 Task: Change the default commit message for squash merging to "Default message".
Action: Mouse moved to (968, 140)
Screenshot: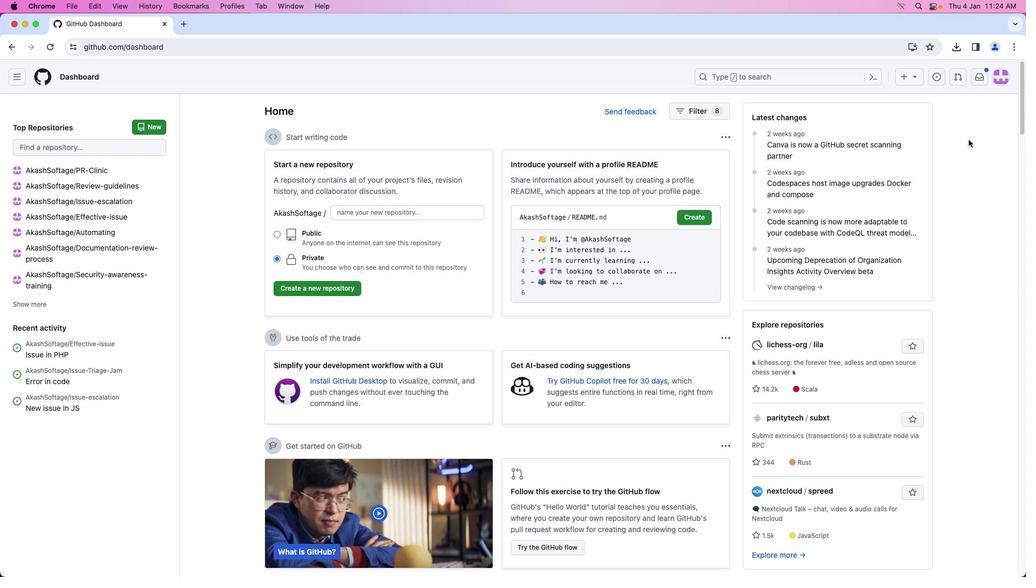
Action: Mouse pressed left at (968, 140)
Screenshot: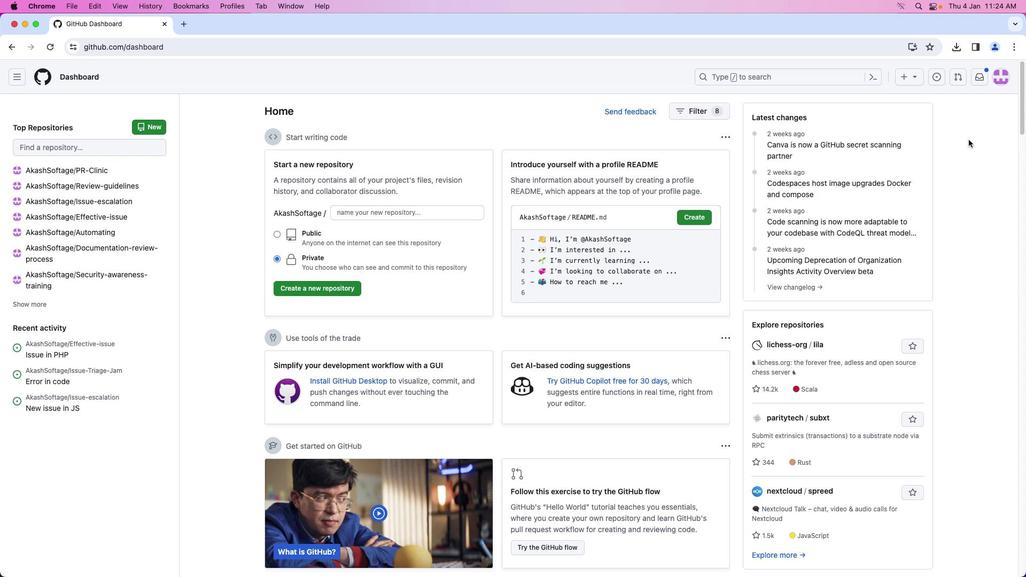 
Action: Mouse moved to (999, 78)
Screenshot: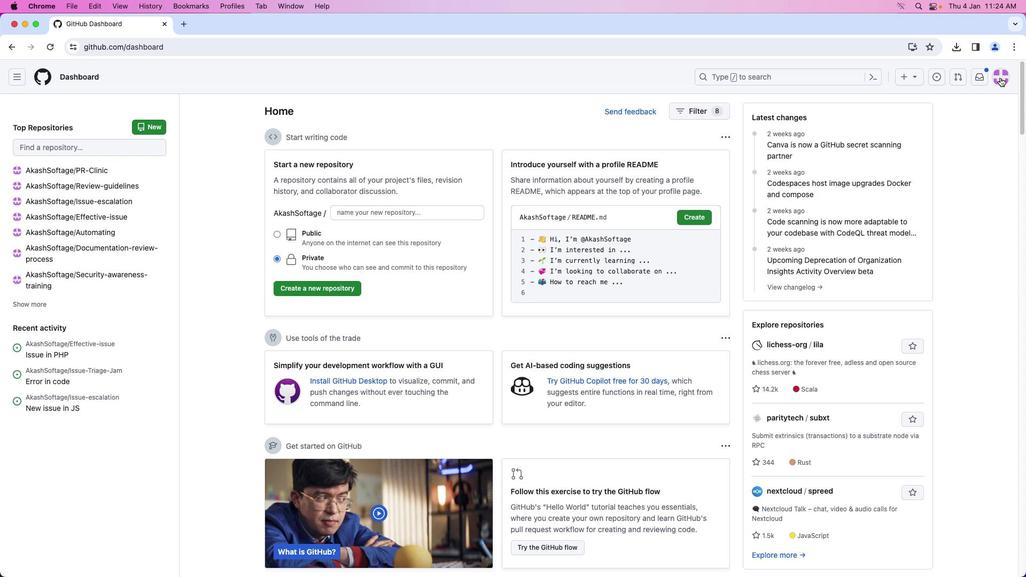 
Action: Mouse pressed left at (999, 78)
Screenshot: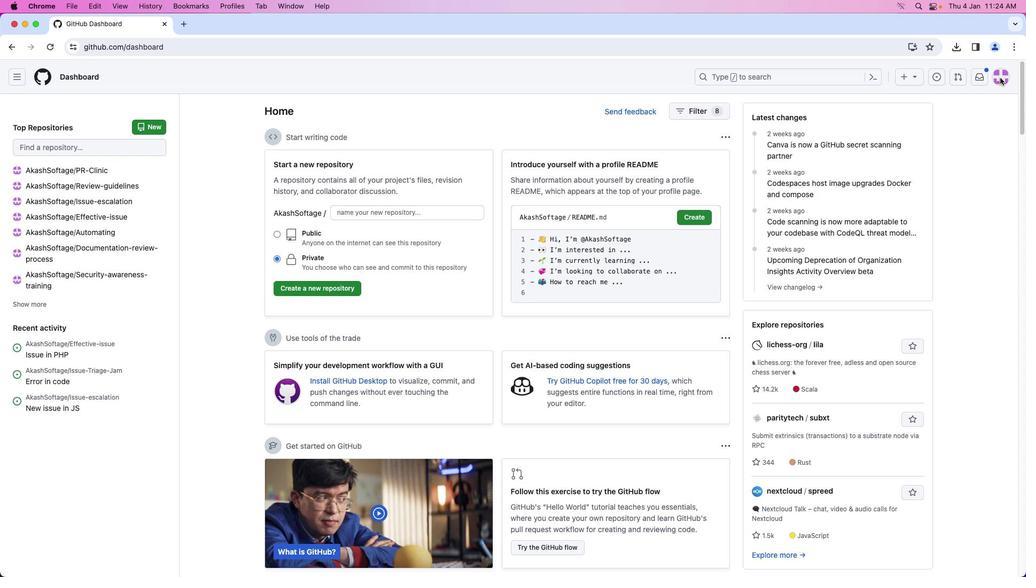 
Action: Mouse moved to (959, 169)
Screenshot: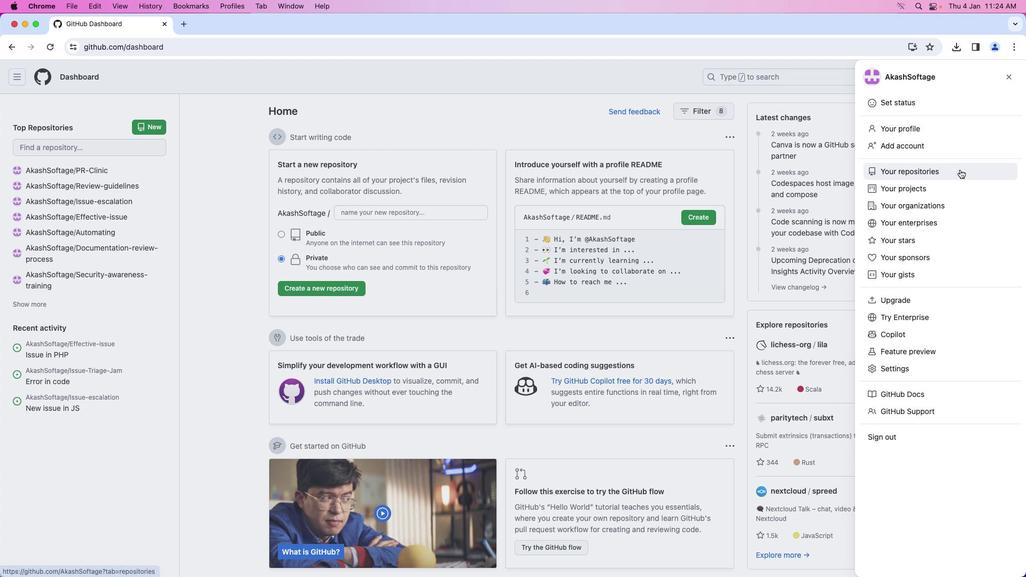 
Action: Mouse pressed left at (959, 169)
Screenshot: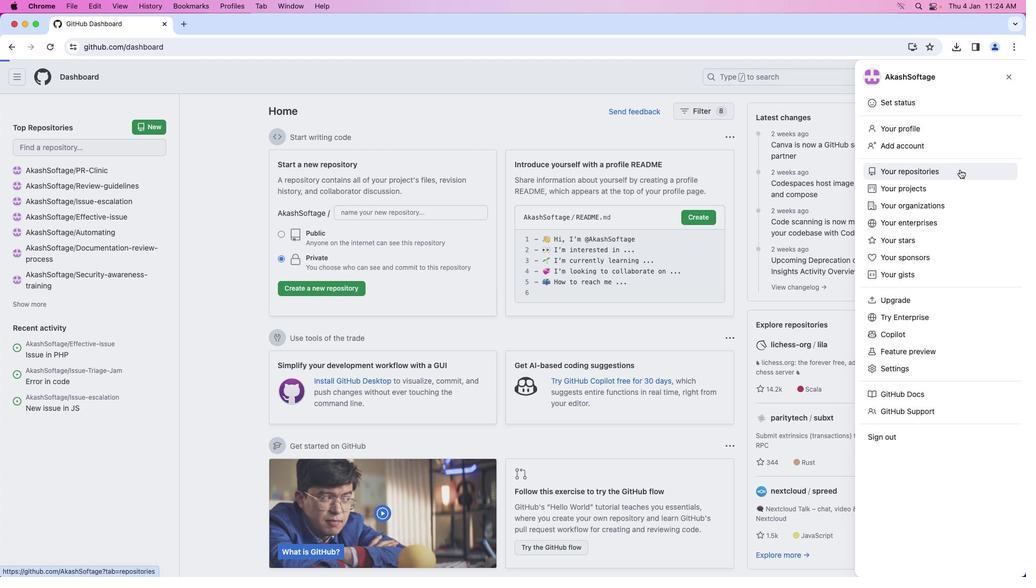 
Action: Mouse moved to (358, 177)
Screenshot: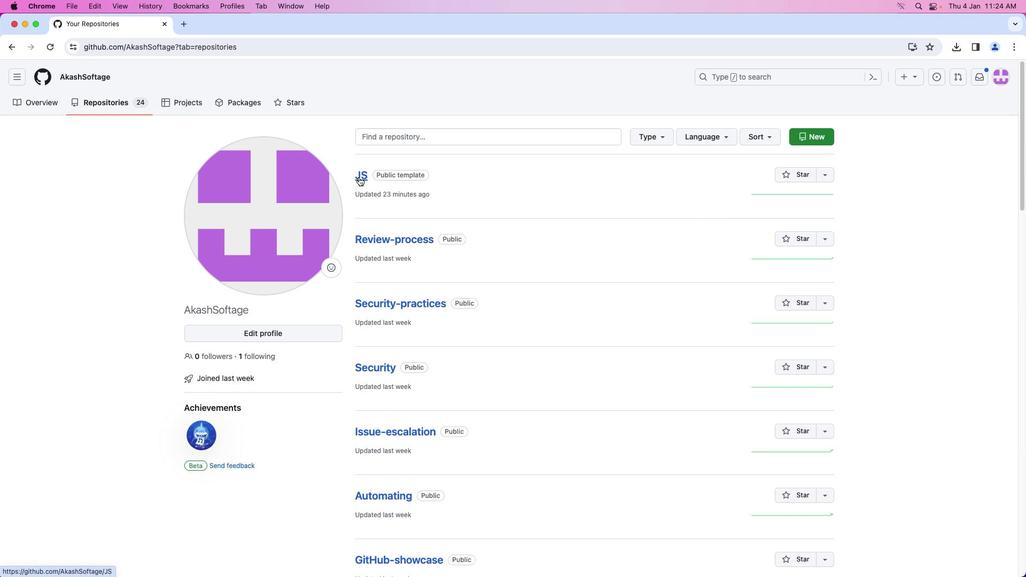 
Action: Mouse pressed left at (358, 177)
Screenshot: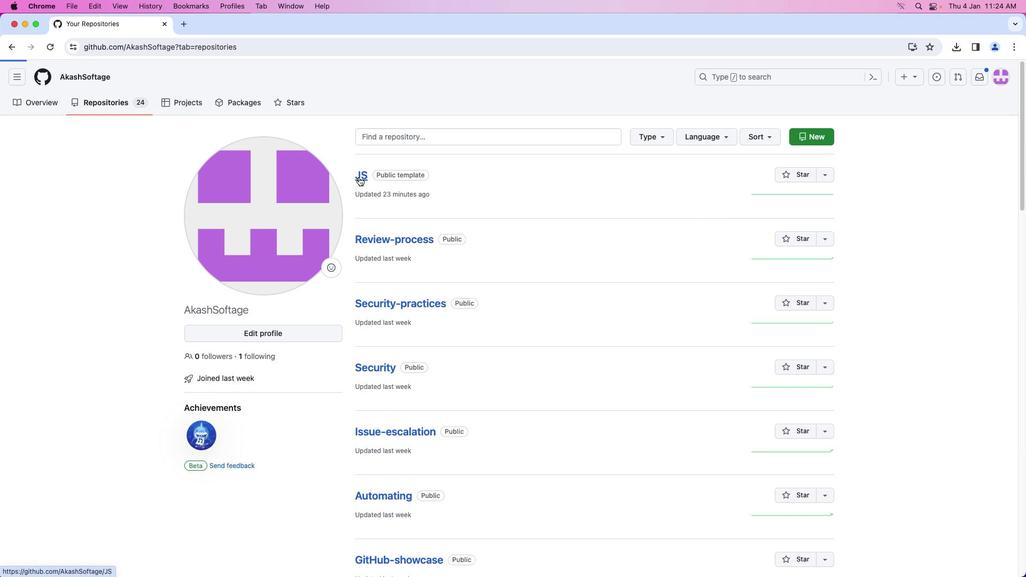 
Action: Mouse moved to (525, 103)
Screenshot: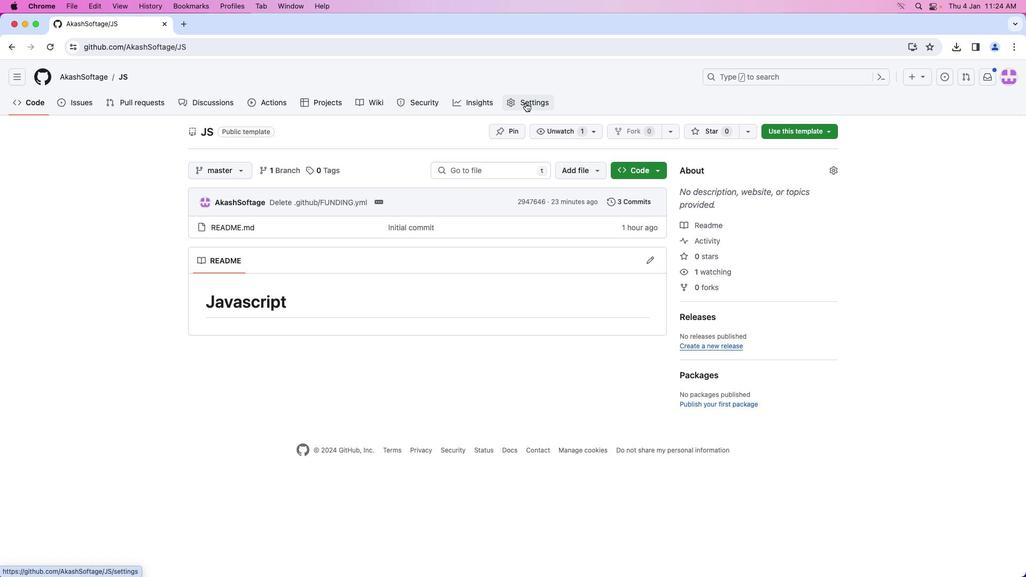 
Action: Mouse pressed left at (525, 103)
Screenshot: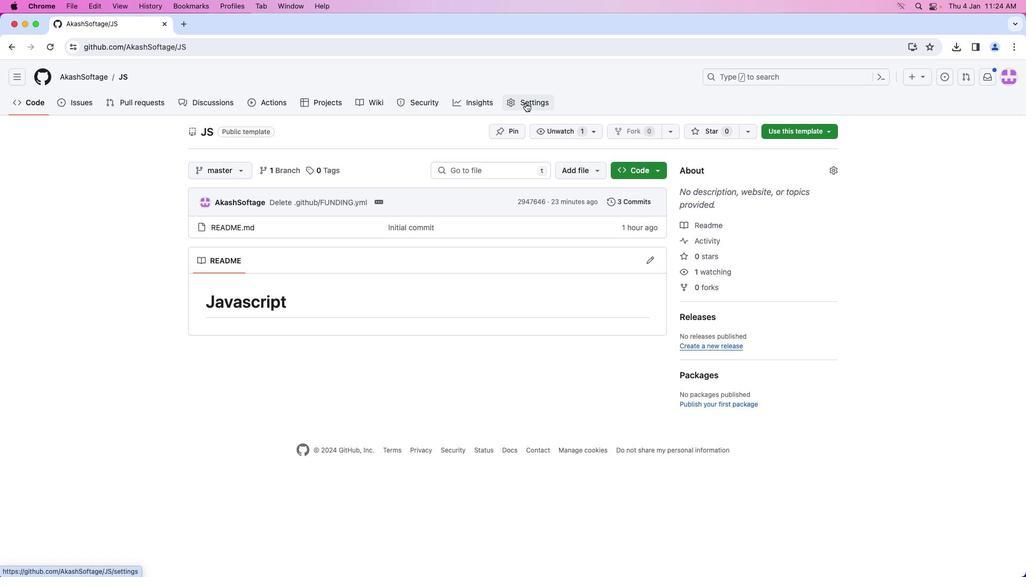 
Action: Mouse moved to (412, 319)
Screenshot: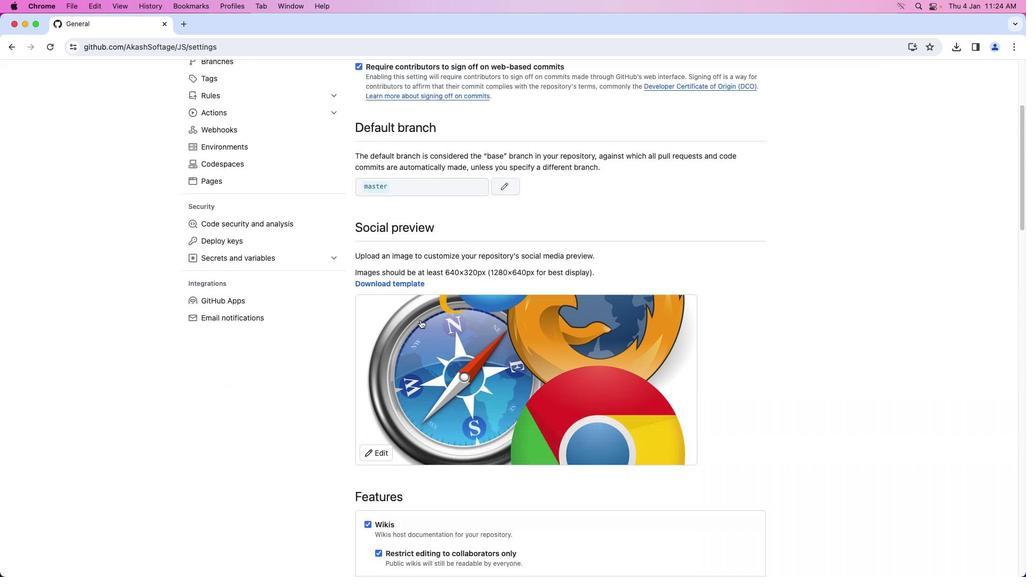
Action: Mouse scrolled (412, 319) with delta (0, 0)
Screenshot: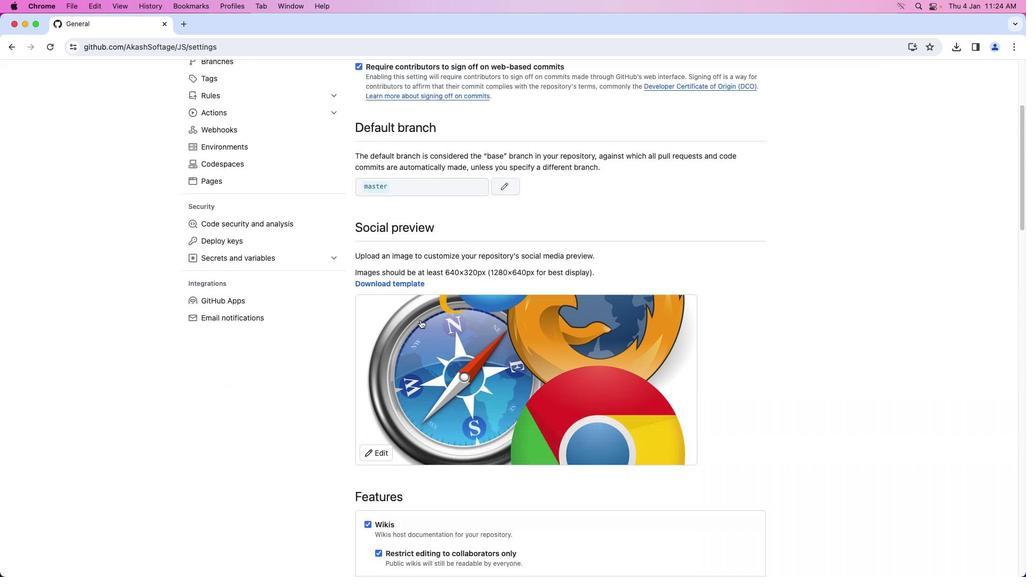 
Action: Mouse moved to (414, 320)
Screenshot: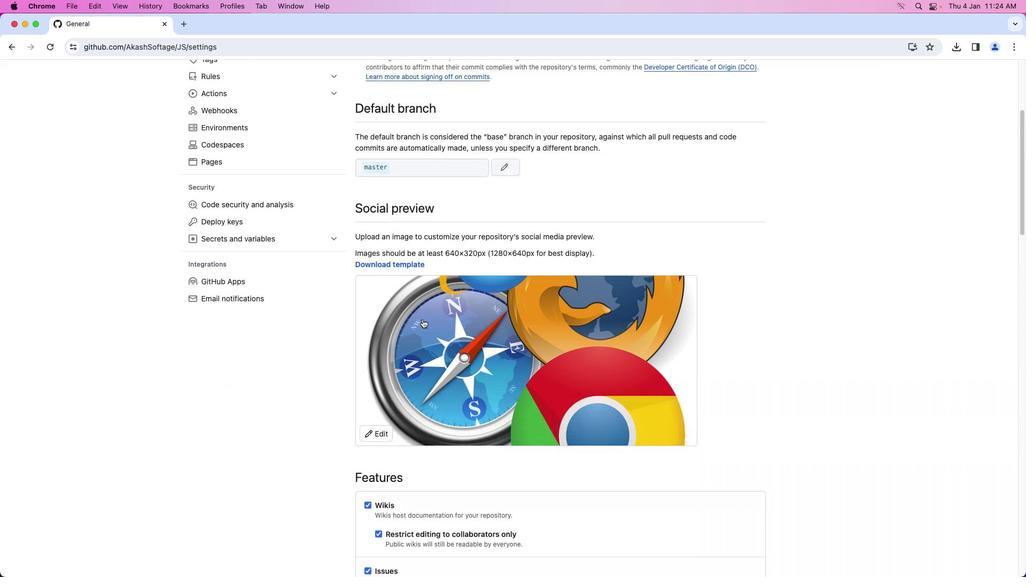 
Action: Mouse scrolled (414, 320) with delta (0, 0)
Screenshot: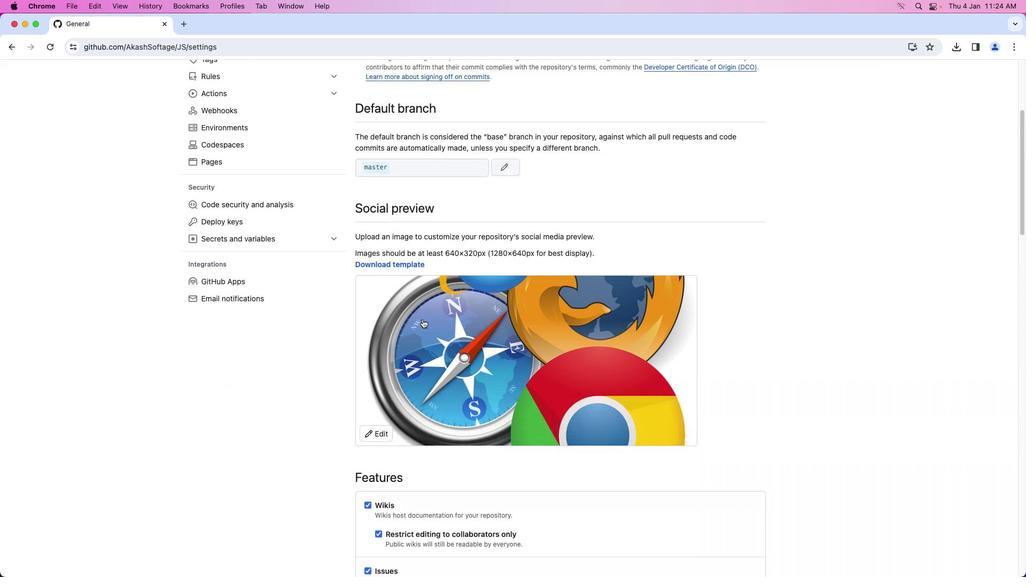 
Action: Mouse moved to (415, 321)
Screenshot: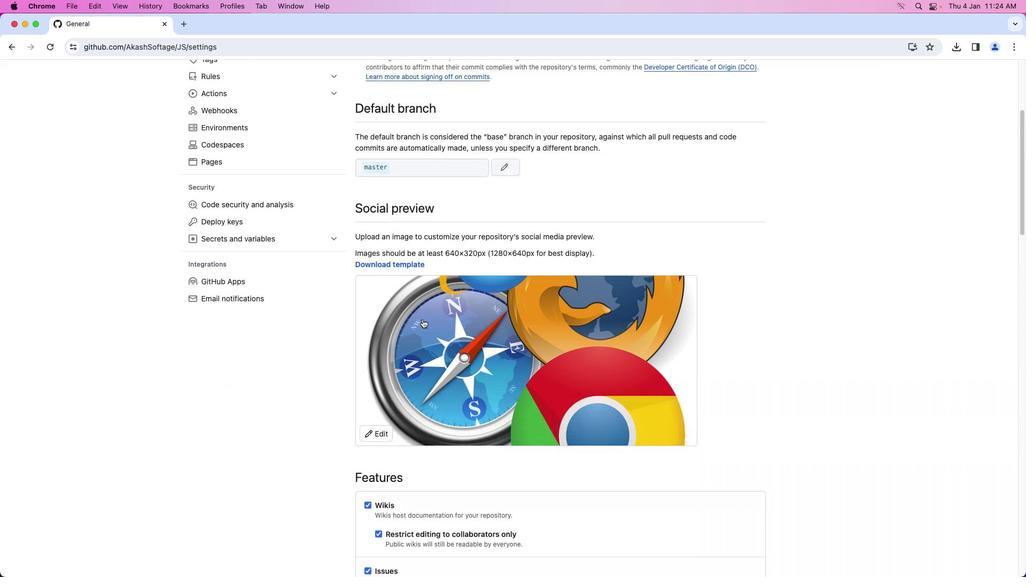 
Action: Mouse scrolled (415, 321) with delta (0, -1)
Screenshot: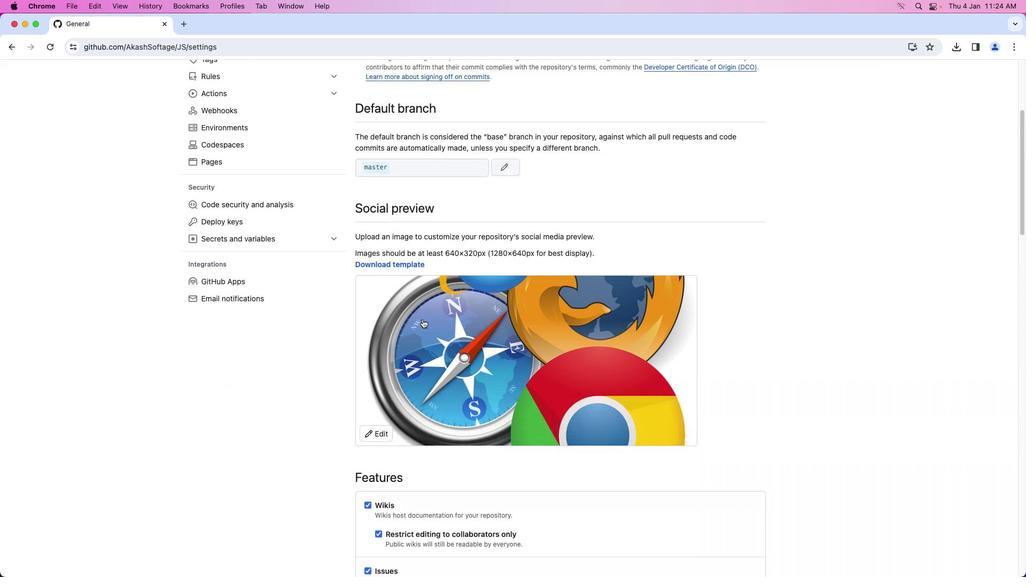 
Action: Mouse moved to (415, 321)
Screenshot: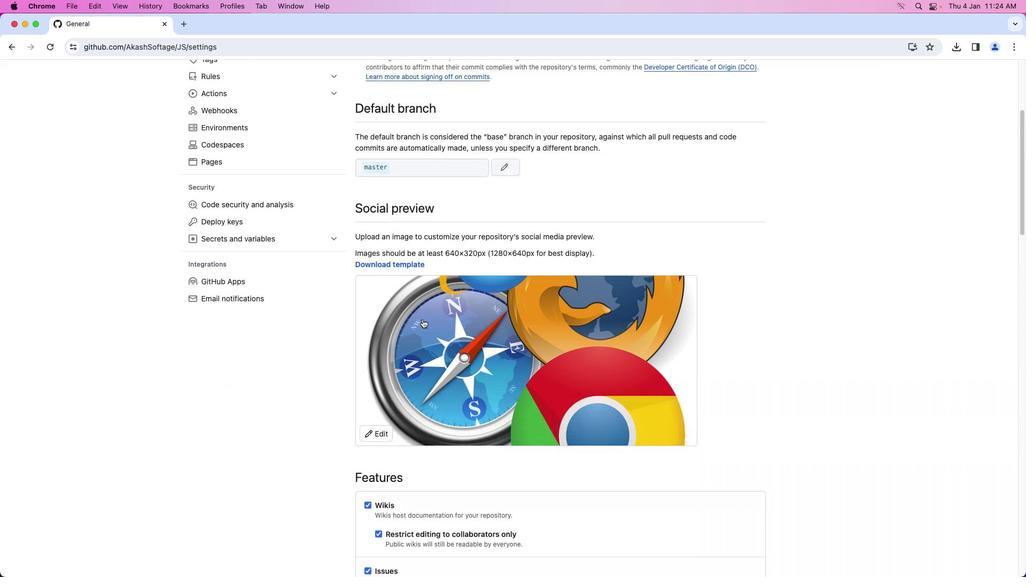 
Action: Mouse scrolled (415, 321) with delta (0, -2)
Screenshot: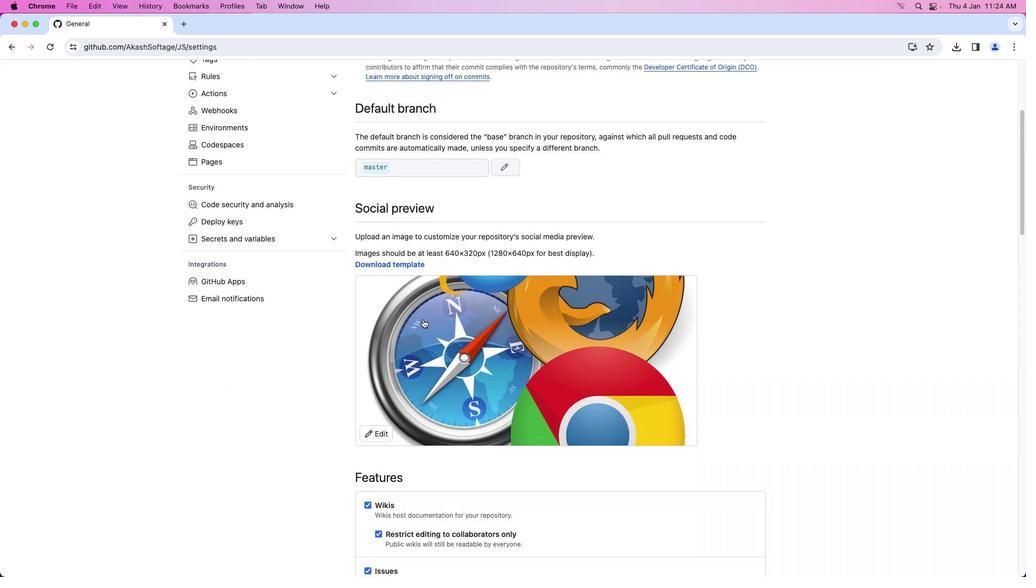 
Action: Mouse moved to (422, 314)
Screenshot: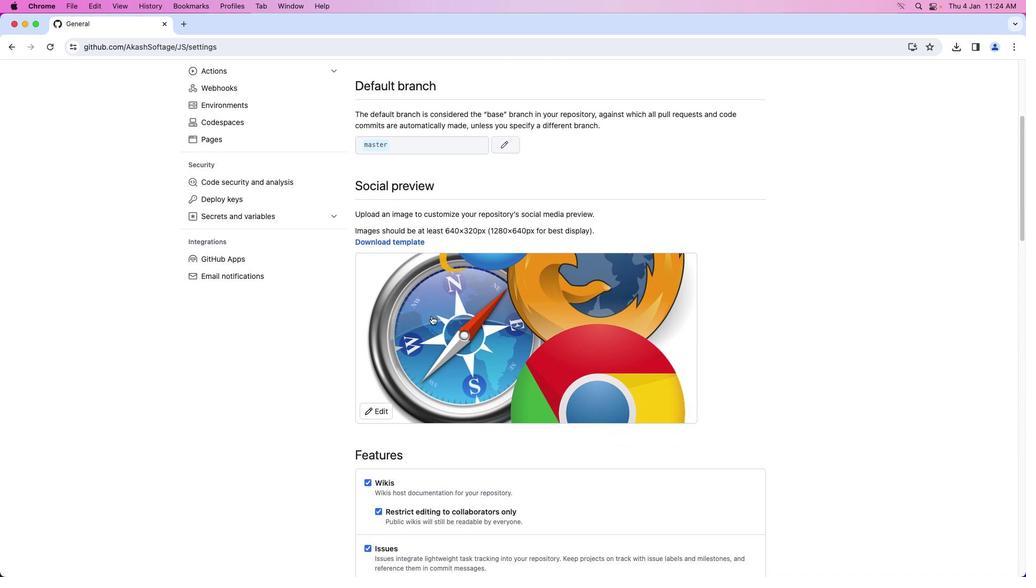 
Action: Mouse scrolled (422, 314) with delta (0, 0)
Screenshot: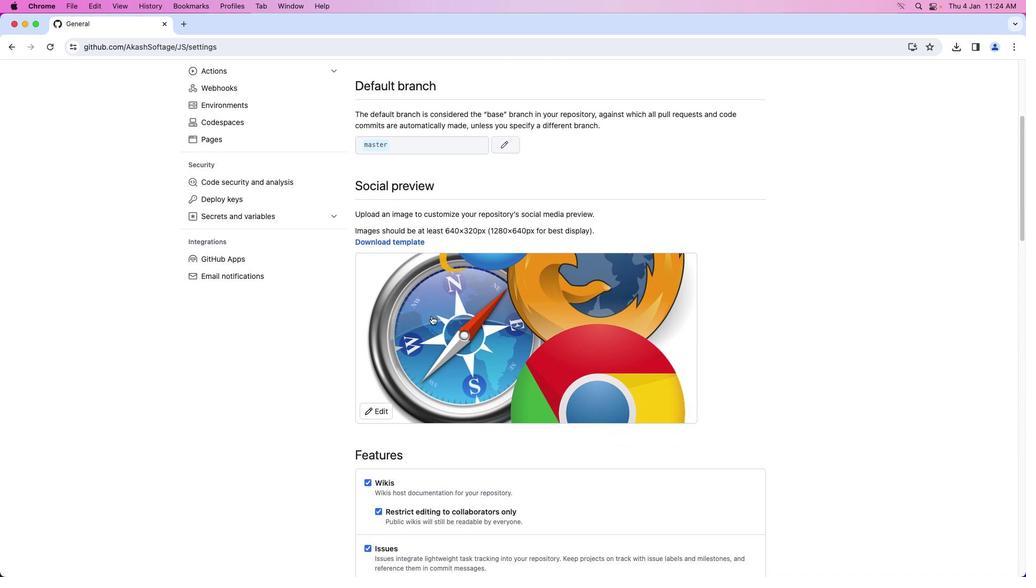 
Action: Mouse moved to (425, 314)
Screenshot: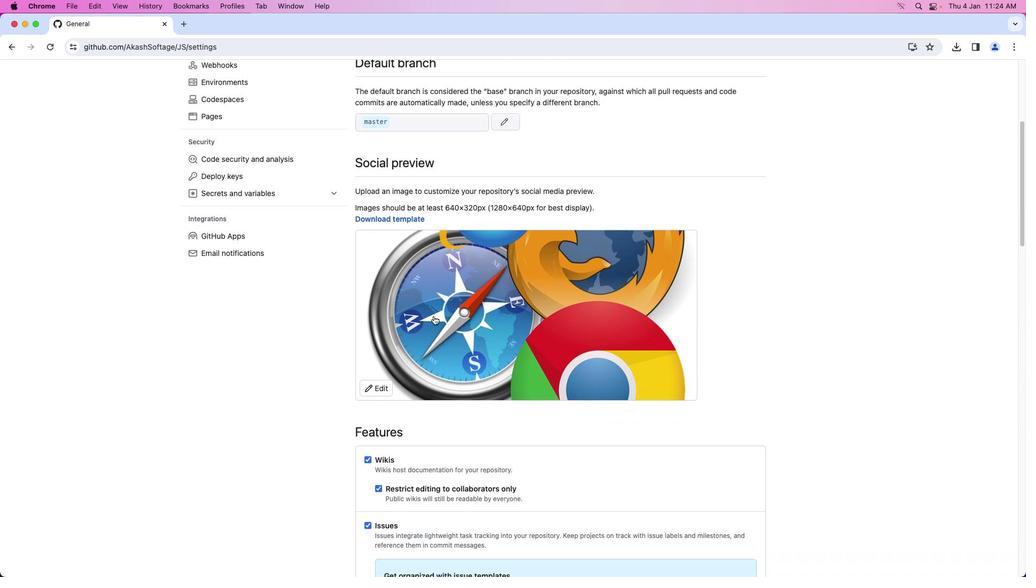
Action: Mouse scrolled (425, 314) with delta (0, 0)
Screenshot: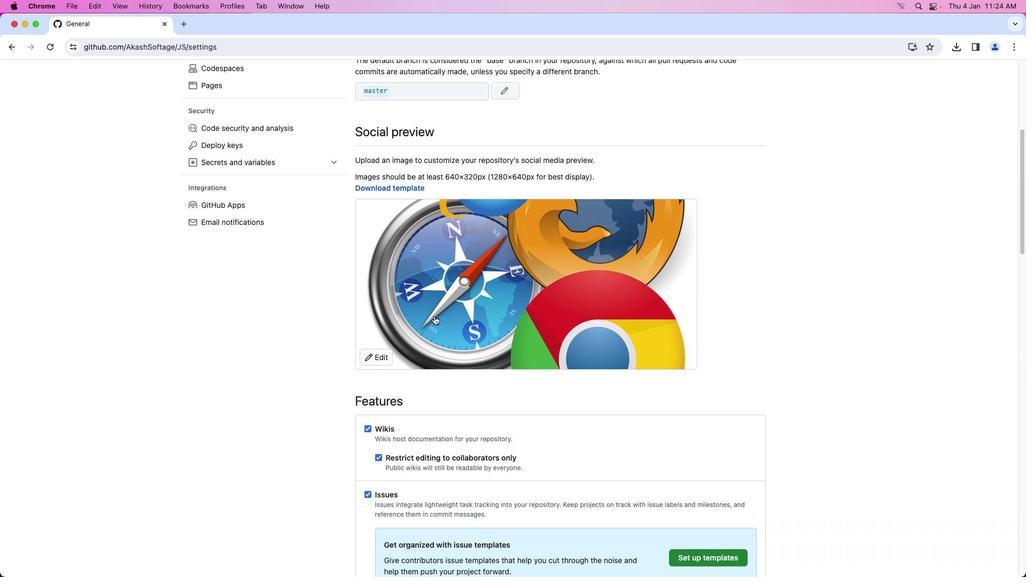 
Action: Mouse moved to (426, 315)
Screenshot: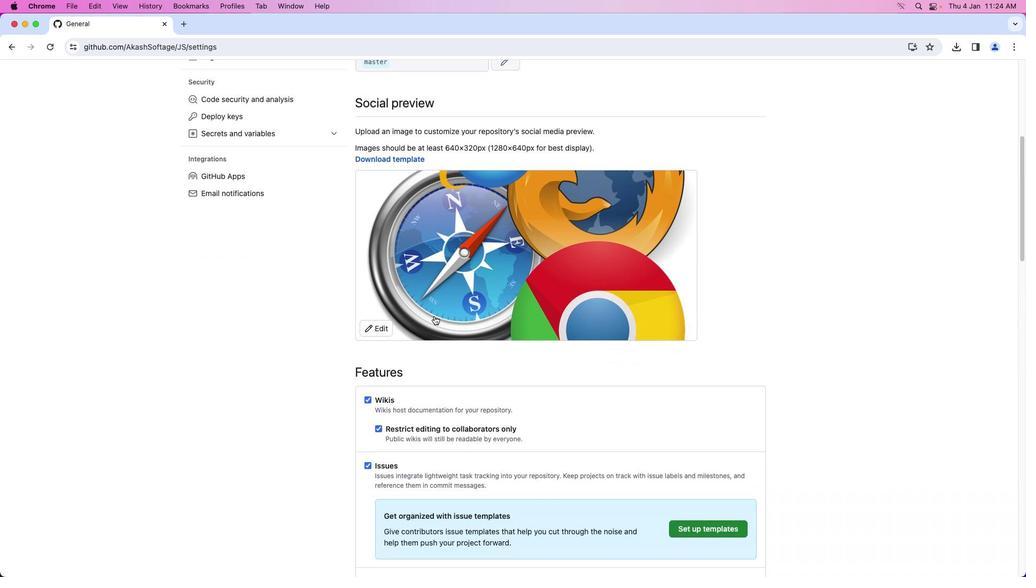 
Action: Mouse scrolled (426, 315) with delta (0, -1)
Screenshot: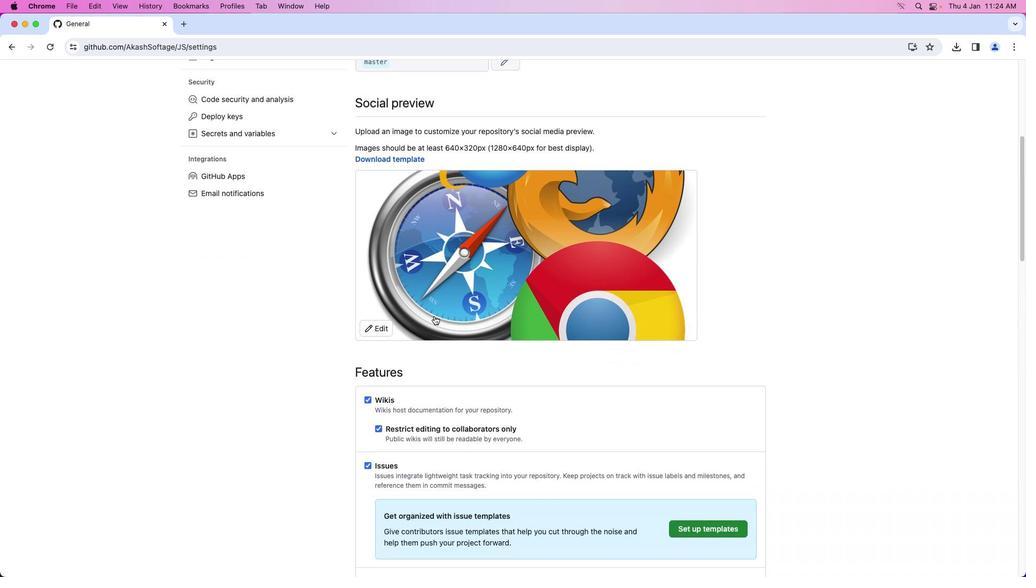 
Action: Mouse moved to (429, 315)
Screenshot: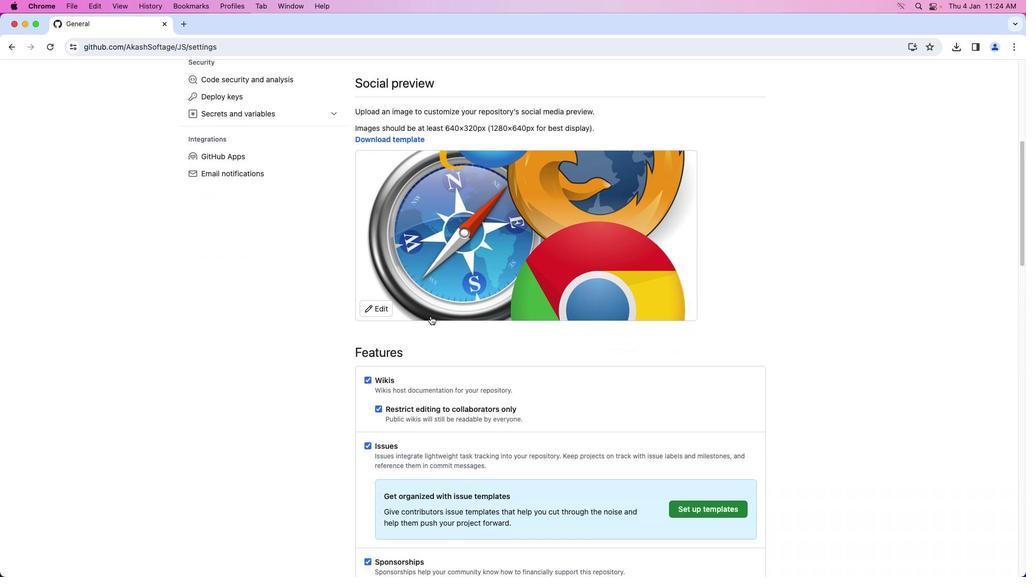 
Action: Mouse scrolled (429, 315) with delta (0, -1)
Screenshot: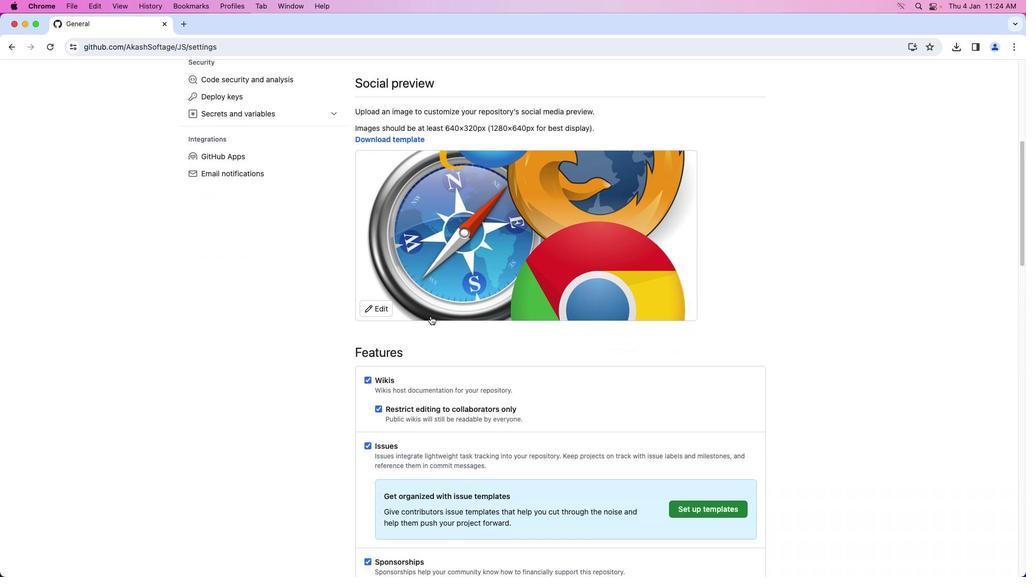
Action: Mouse moved to (430, 316)
Screenshot: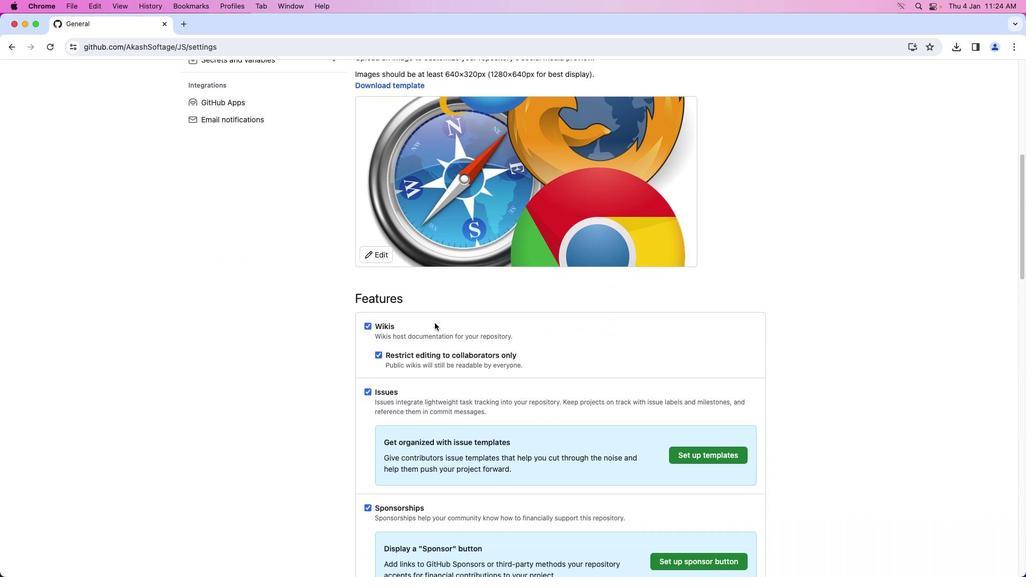 
Action: Mouse scrolled (430, 316) with delta (0, 0)
Screenshot: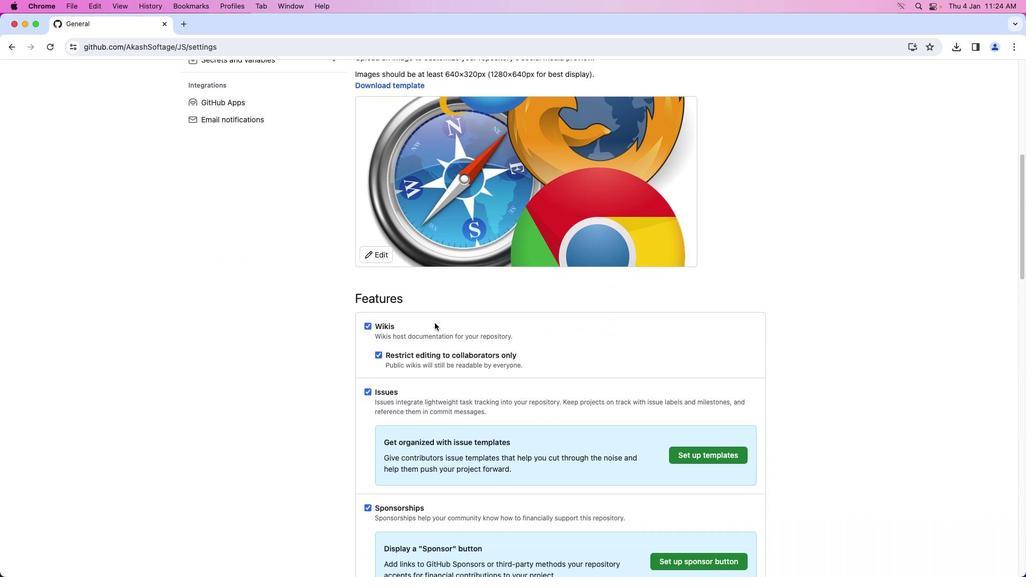 
Action: Mouse moved to (433, 321)
Screenshot: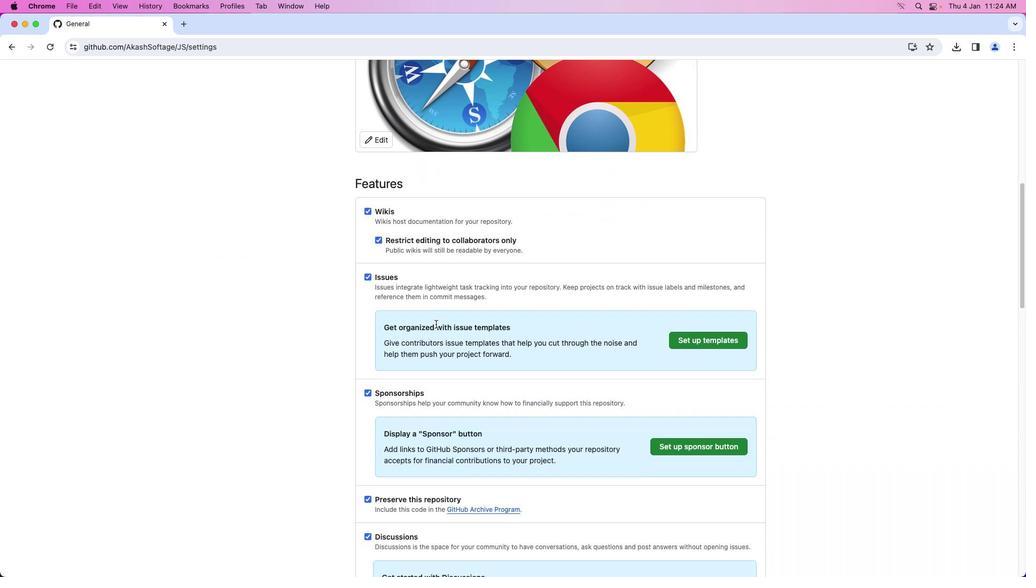 
Action: Mouse scrolled (433, 321) with delta (0, 0)
Screenshot: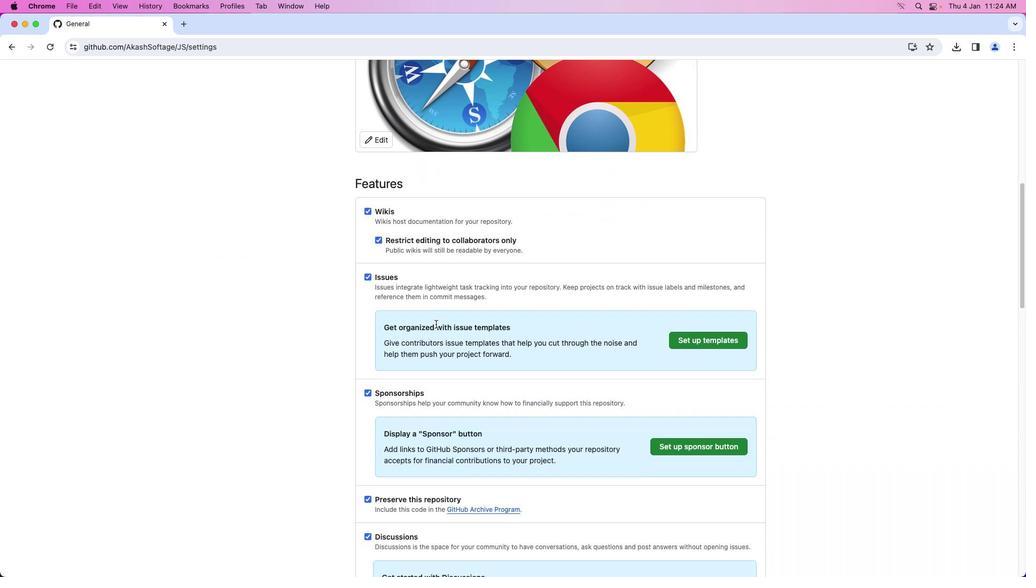 
Action: Mouse moved to (433, 321)
Screenshot: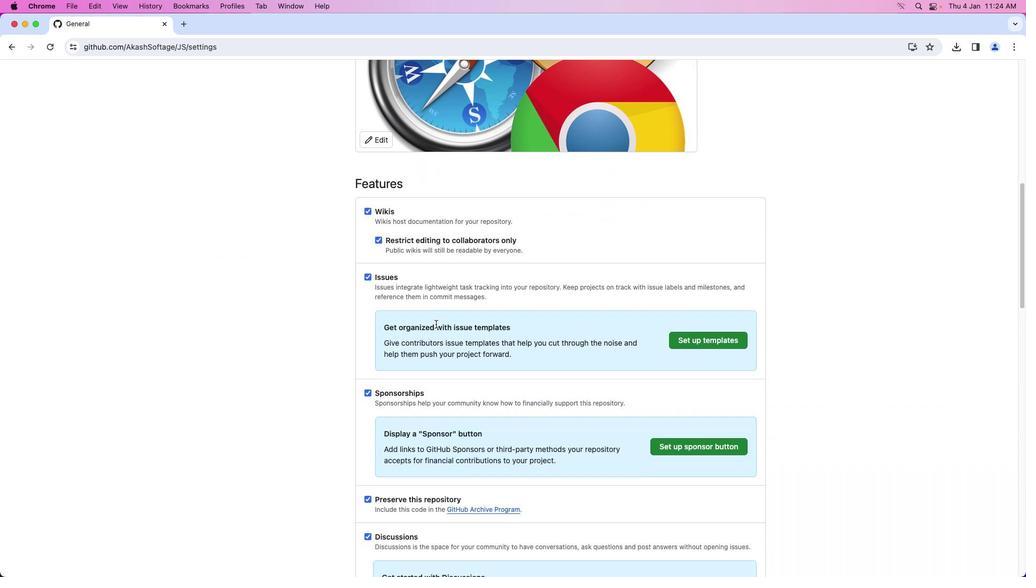
Action: Mouse scrolled (433, 321) with delta (0, -1)
Screenshot: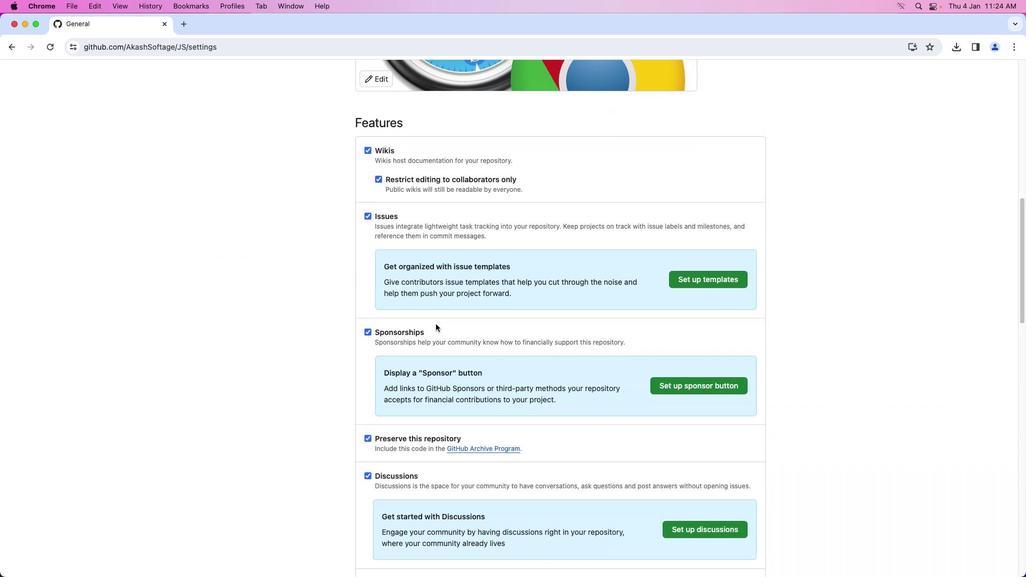 
Action: Mouse moved to (433, 322)
Screenshot: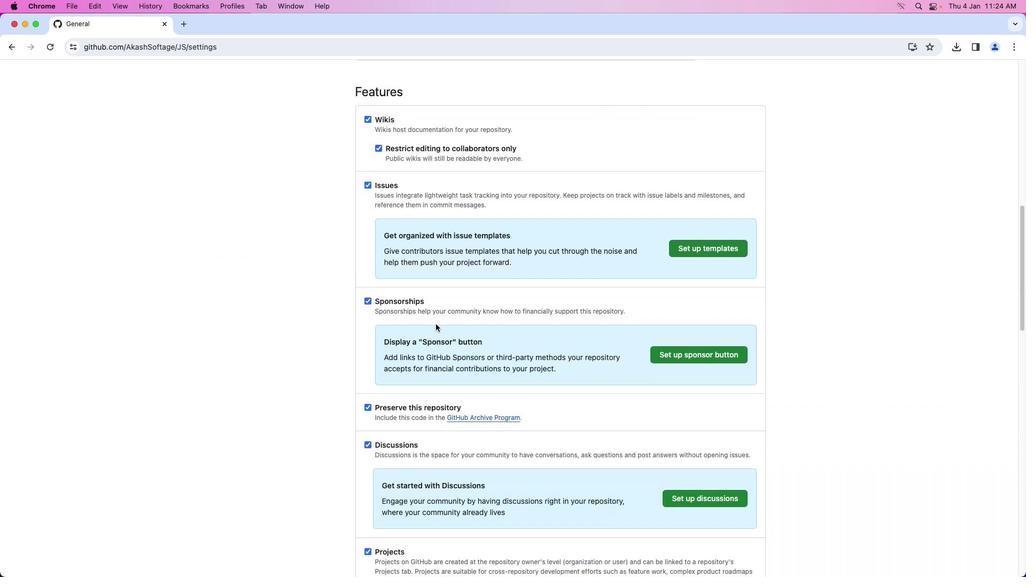 
Action: Mouse scrolled (433, 322) with delta (0, -2)
Screenshot: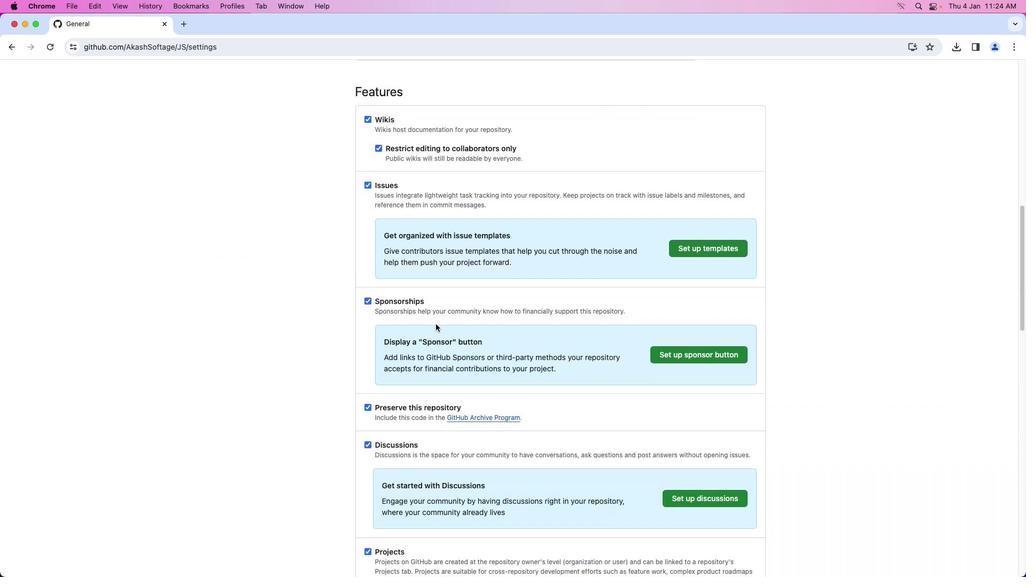 
Action: Mouse moved to (434, 322)
Screenshot: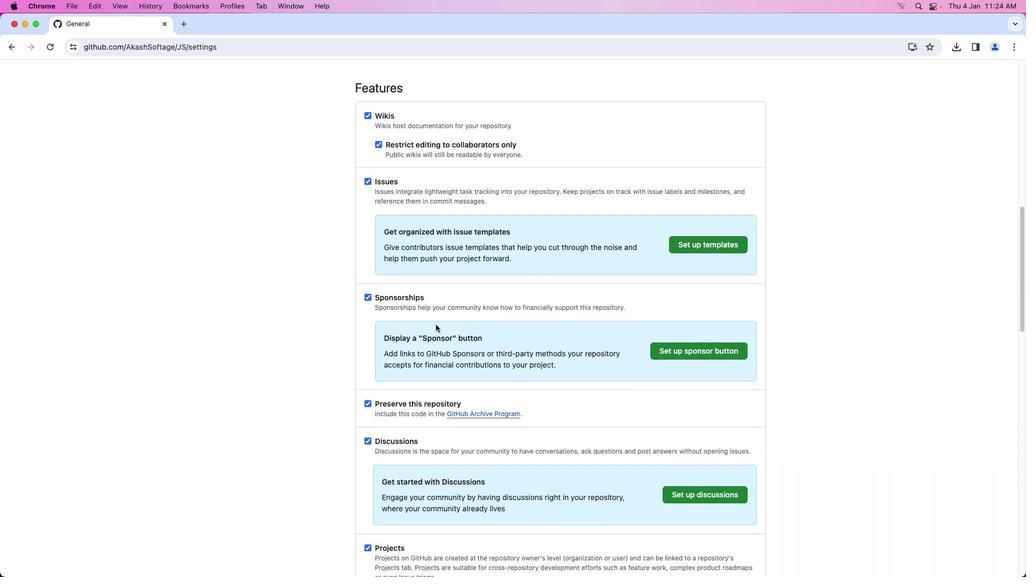 
Action: Mouse scrolled (434, 322) with delta (0, -2)
Screenshot: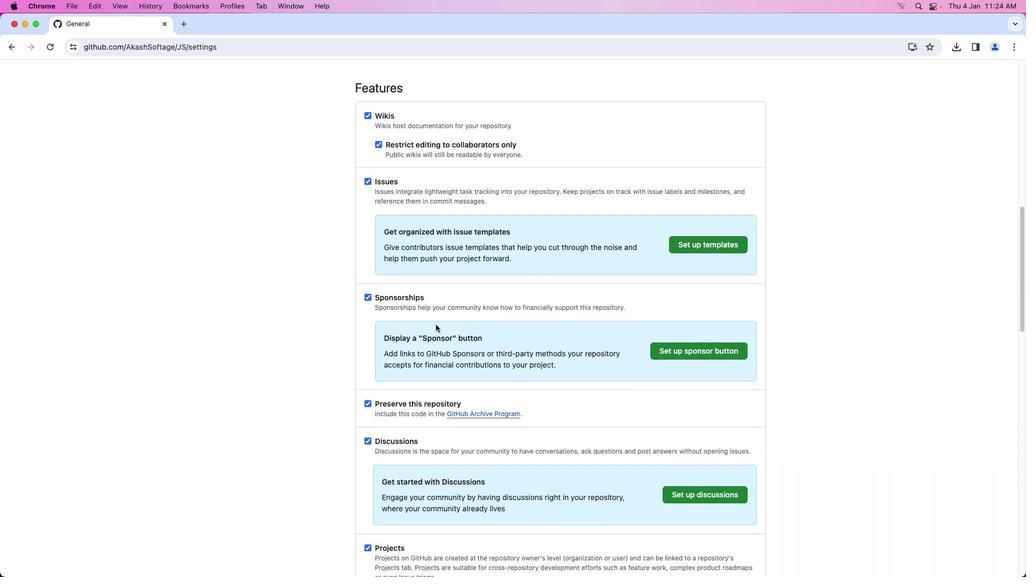 
Action: Mouse moved to (436, 325)
Screenshot: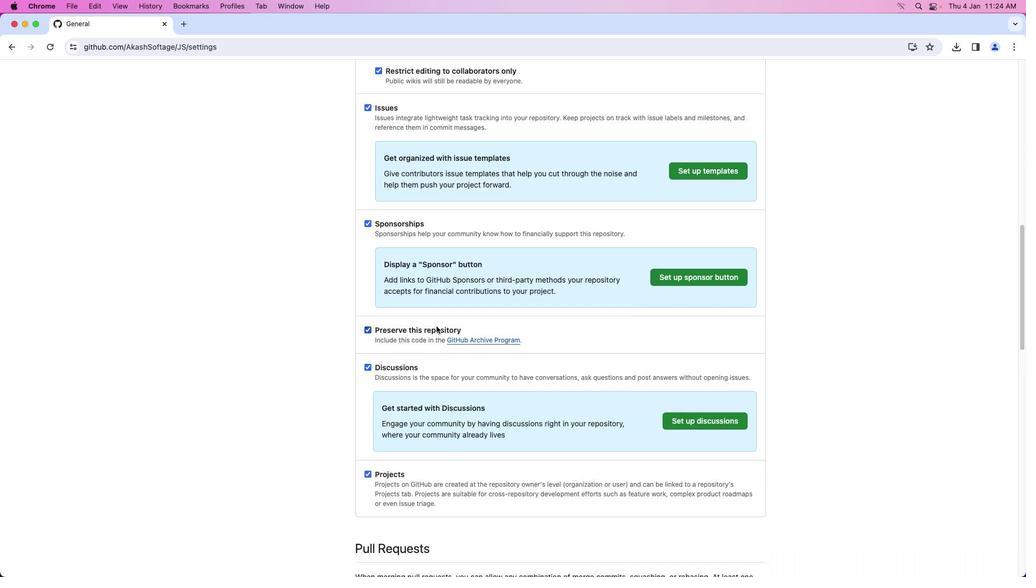 
Action: Mouse scrolled (436, 325) with delta (0, 0)
Screenshot: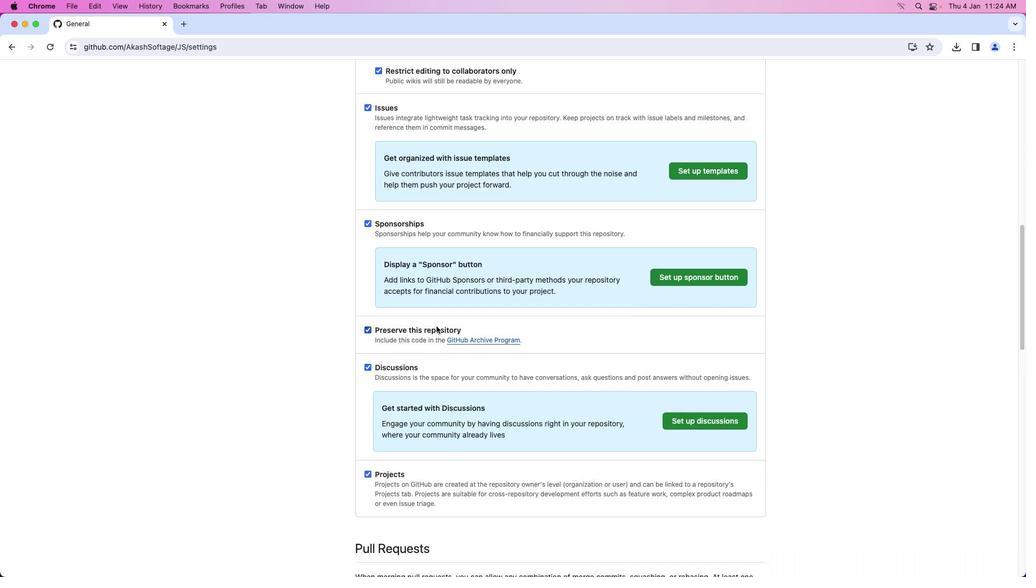 
Action: Mouse moved to (436, 325)
Screenshot: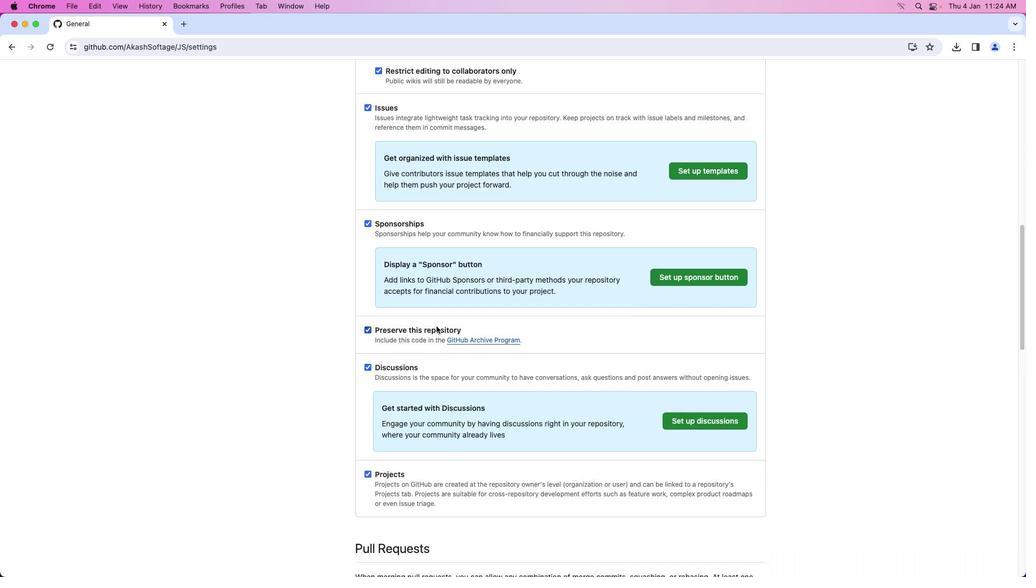 
Action: Mouse scrolled (436, 325) with delta (0, 0)
Screenshot: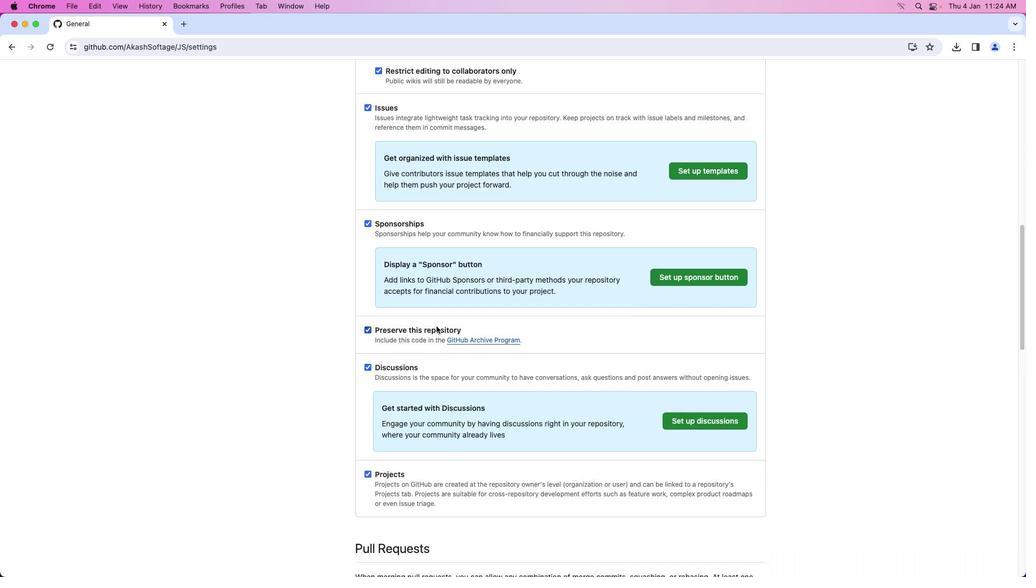 
Action: Mouse scrolled (436, 325) with delta (0, -1)
Screenshot: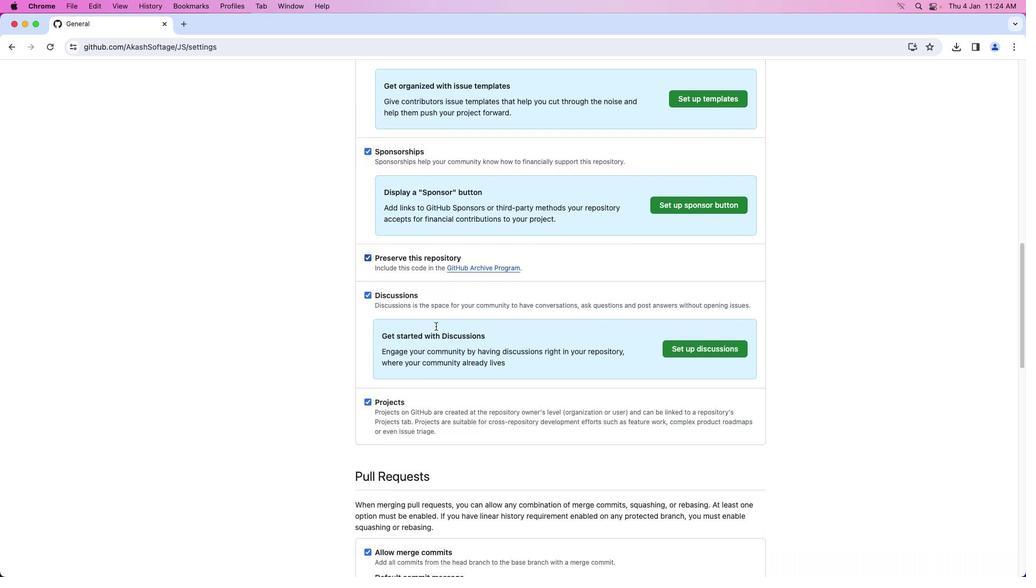 
Action: Mouse moved to (436, 325)
Screenshot: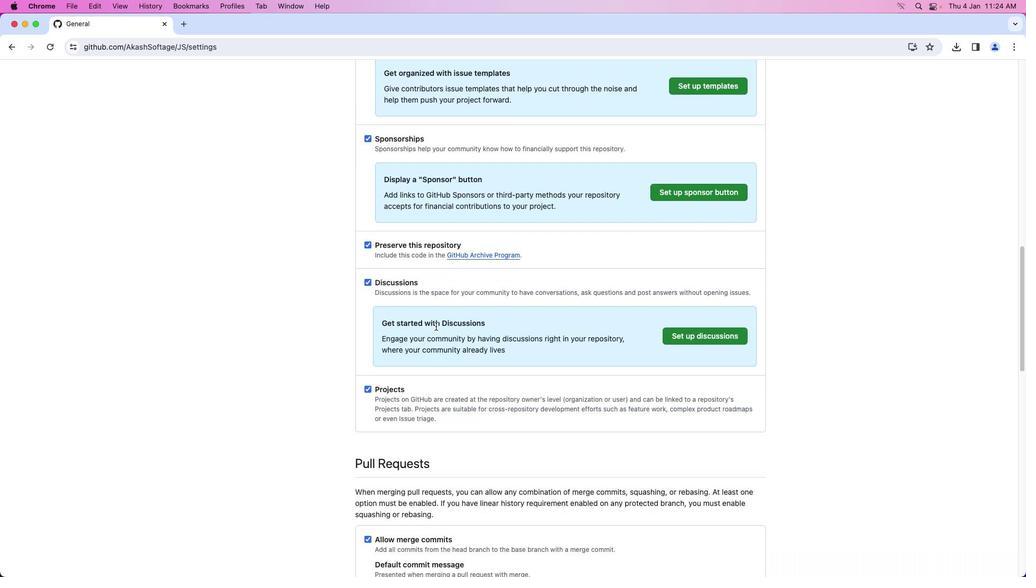 
Action: Mouse scrolled (436, 325) with delta (0, -1)
Screenshot: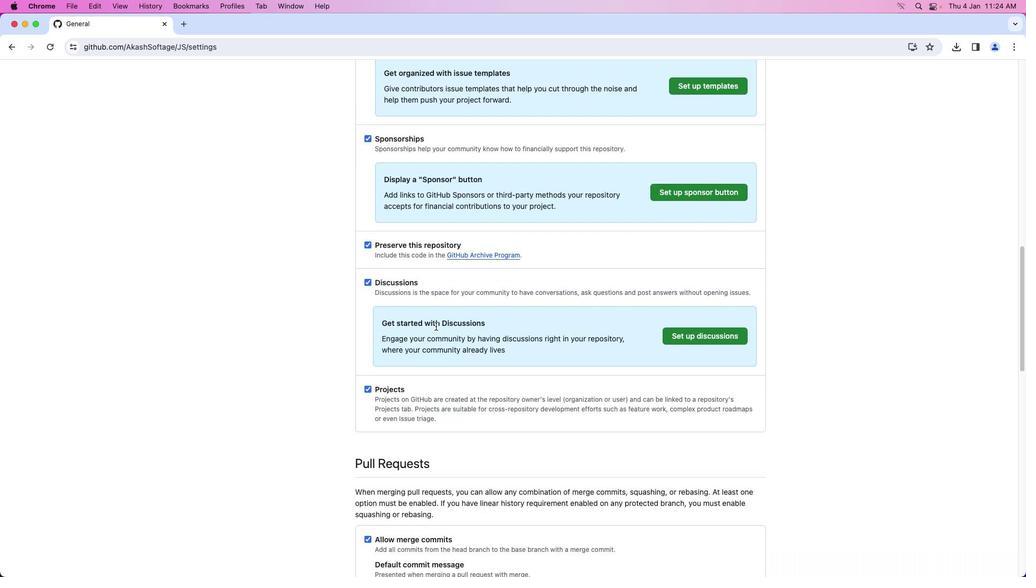 
Action: Mouse moved to (436, 325)
Screenshot: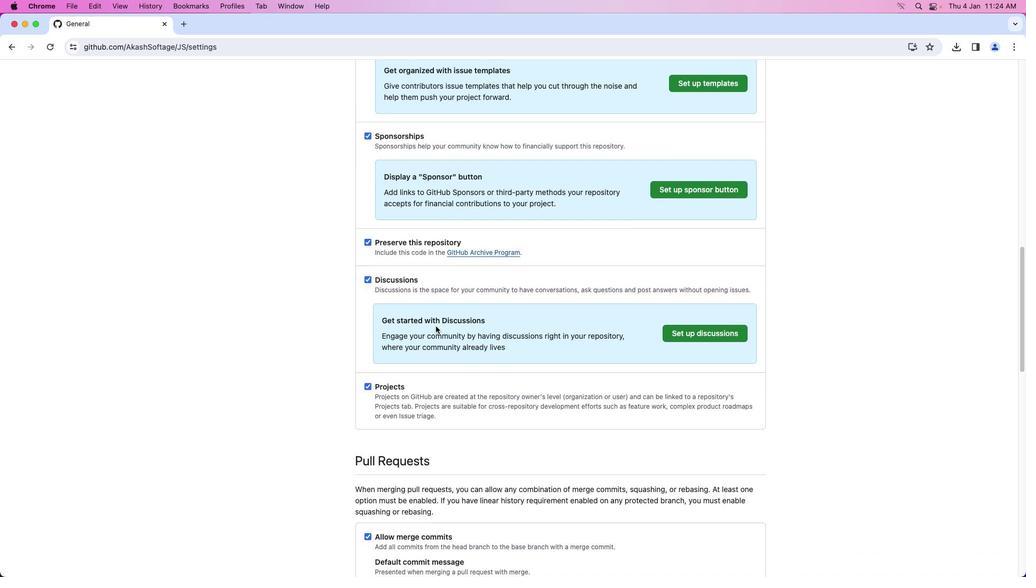 
Action: Mouse scrolled (436, 325) with delta (0, 0)
Screenshot: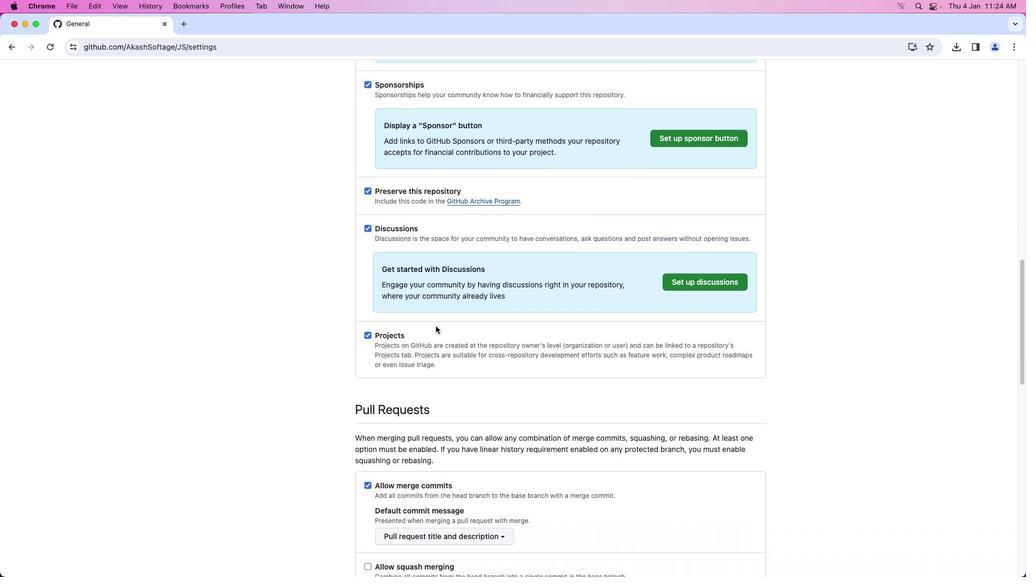 
Action: Mouse scrolled (436, 325) with delta (0, 0)
Screenshot: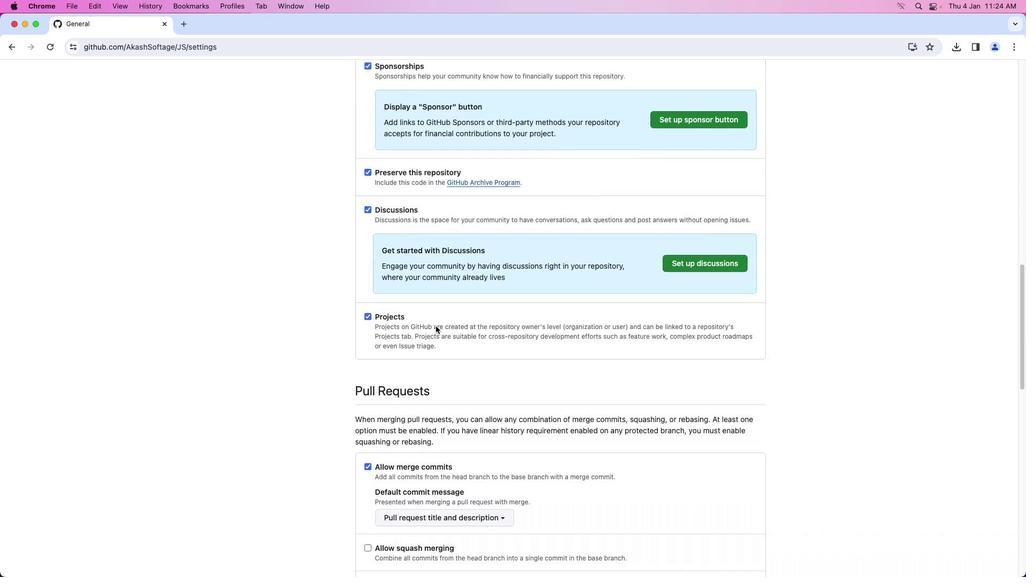
Action: Mouse moved to (436, 325)
Screenshot: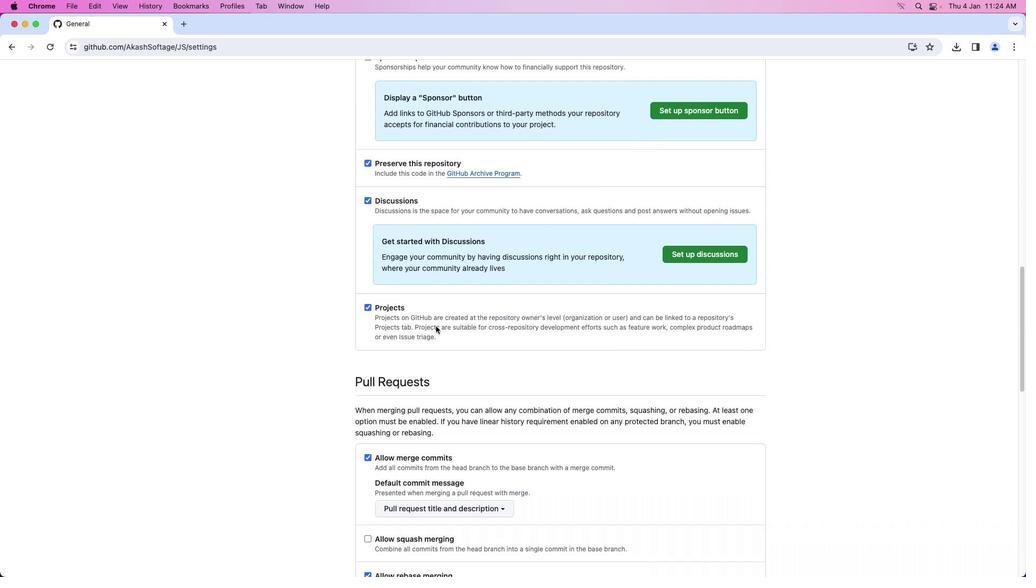 
Action: Mouse scrolled (436, 325) with delta (0, -1)
Screenshot: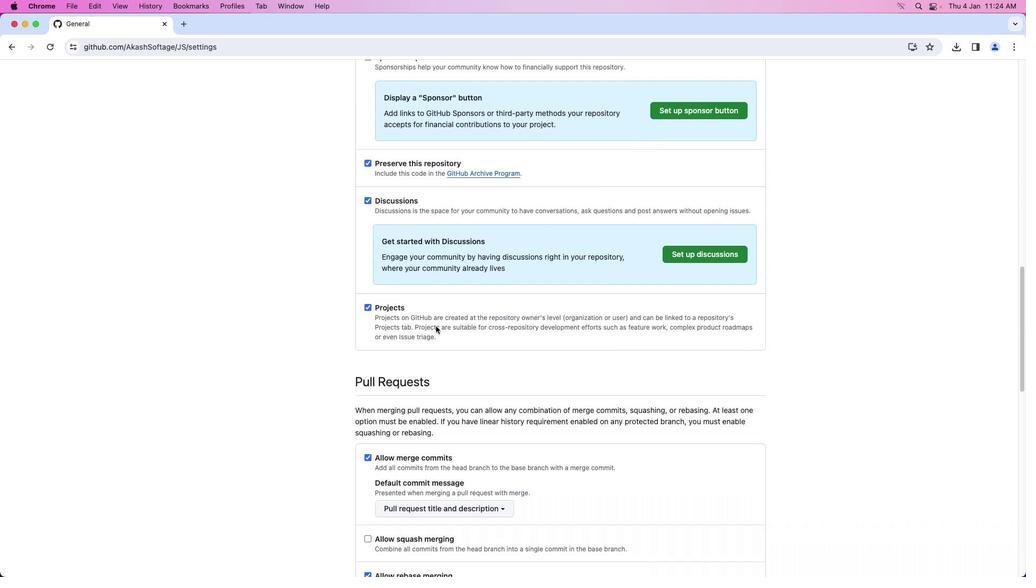 
Action: Mouse moved to (396, 376)
Screenshot: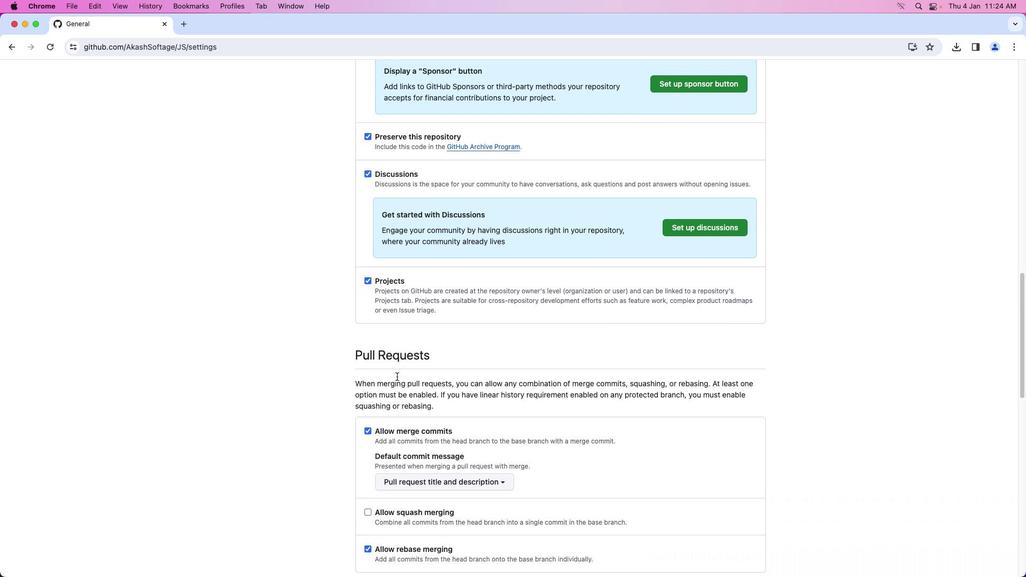 
Action: Mouse scrolled (396, 376) with delta (0, 0)
Screenshot: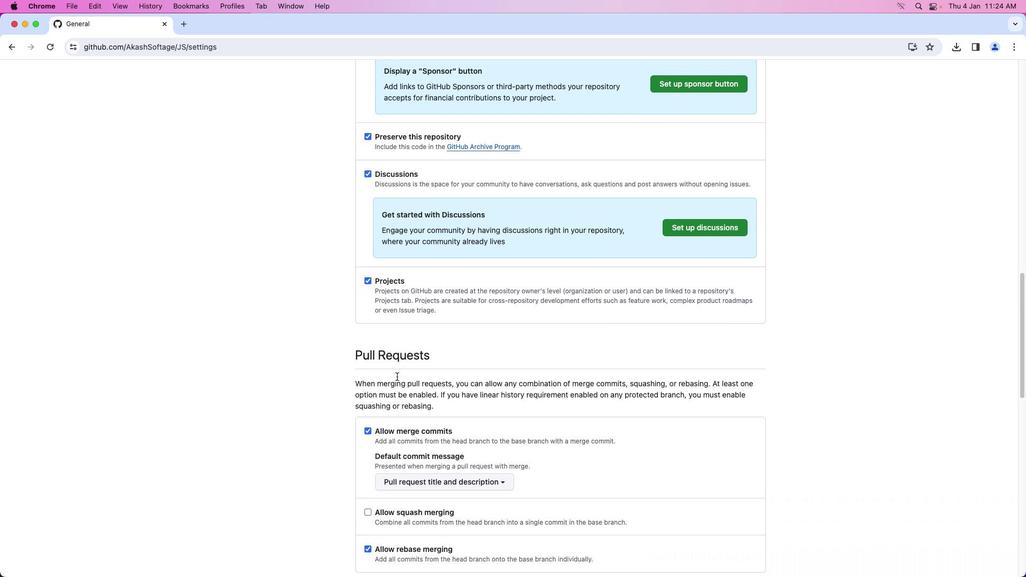 
Action: Mouse moved to (396, 376)
Screenshot: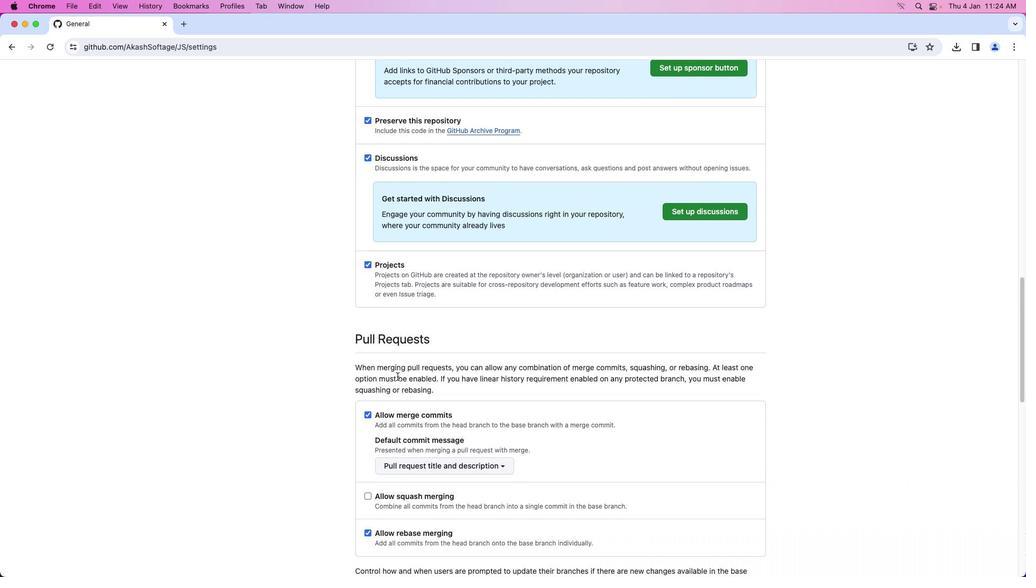 
Action: Mouse scrolled (396, 376) with delta (0, 0)
Screenshot: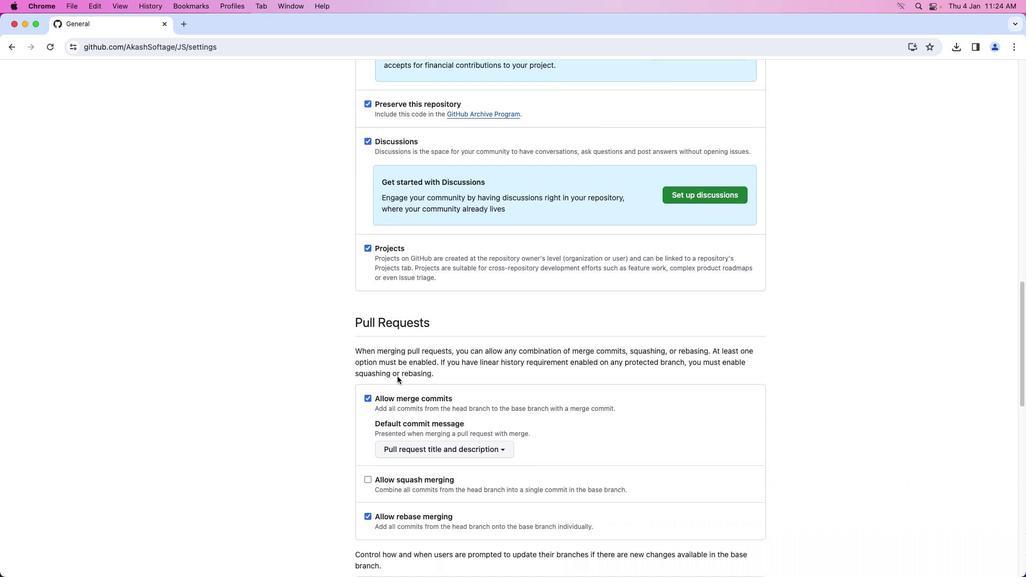 
Action: Mouse moved to (395, 376)
Screenshot: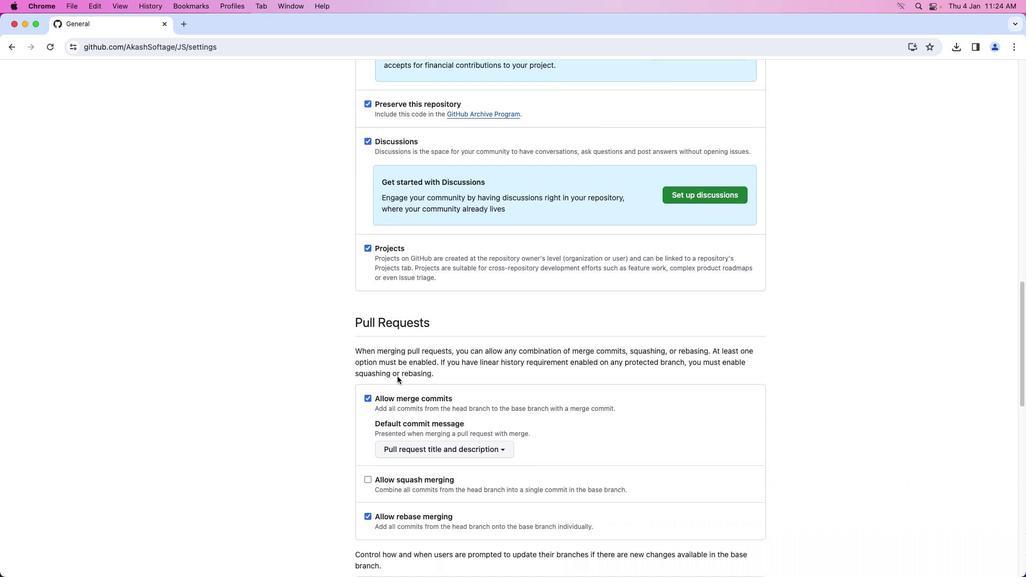 
Action: Mouse scrolled (395, 376) with delta (0, -1)
Screenshot: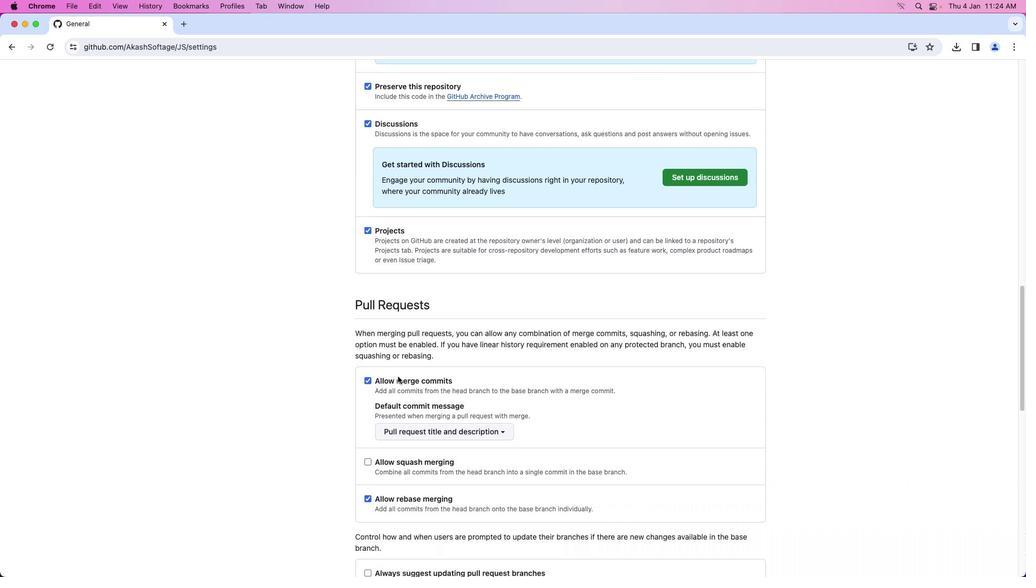 
Action: Mouse moved to (397, 376)
Screenshot: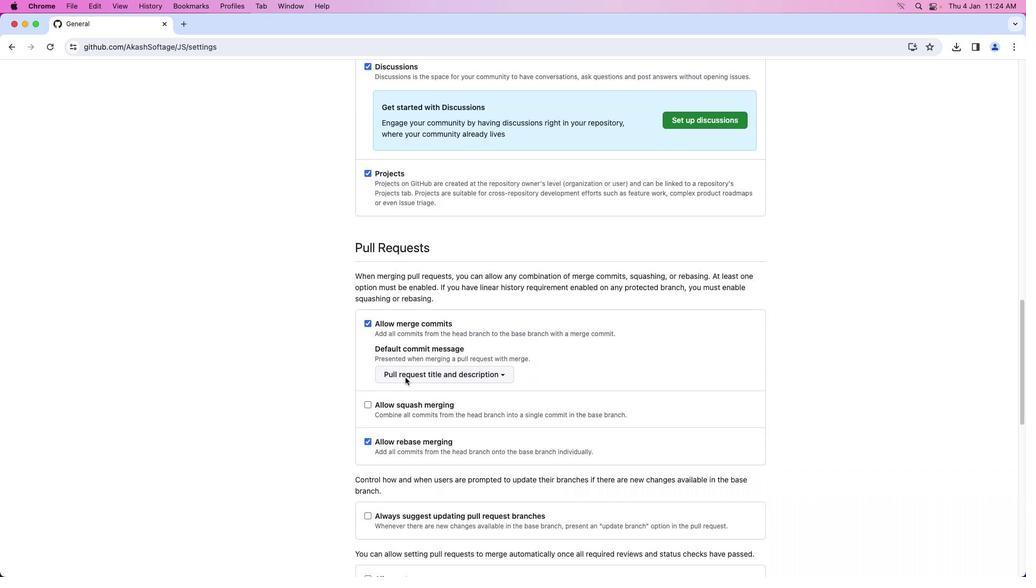
Action: Mouse scrolled (397, 376) with delta (0, -1)
Screenshot: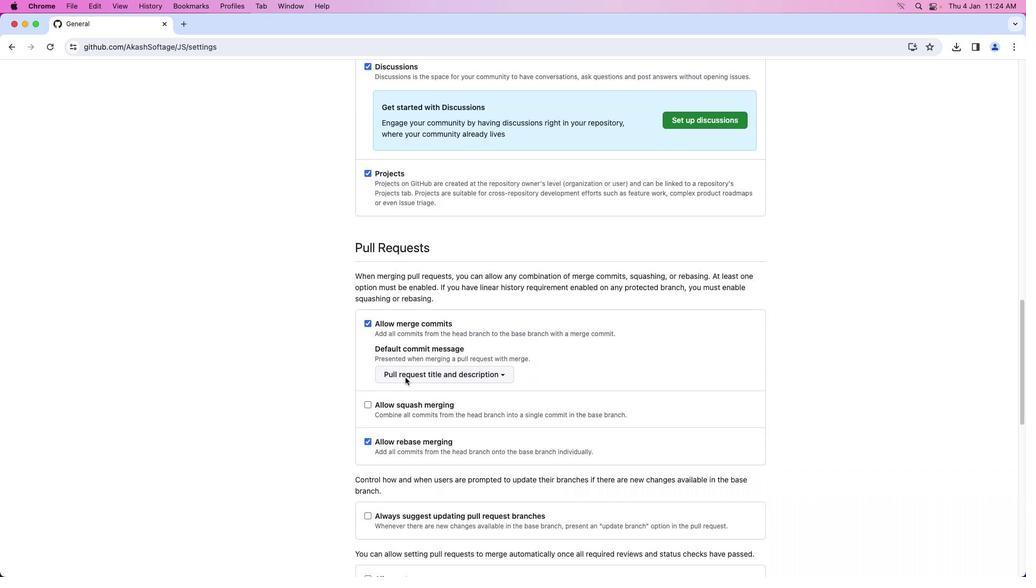 
Action: Mouse moved to (397, 376)
Screenshot: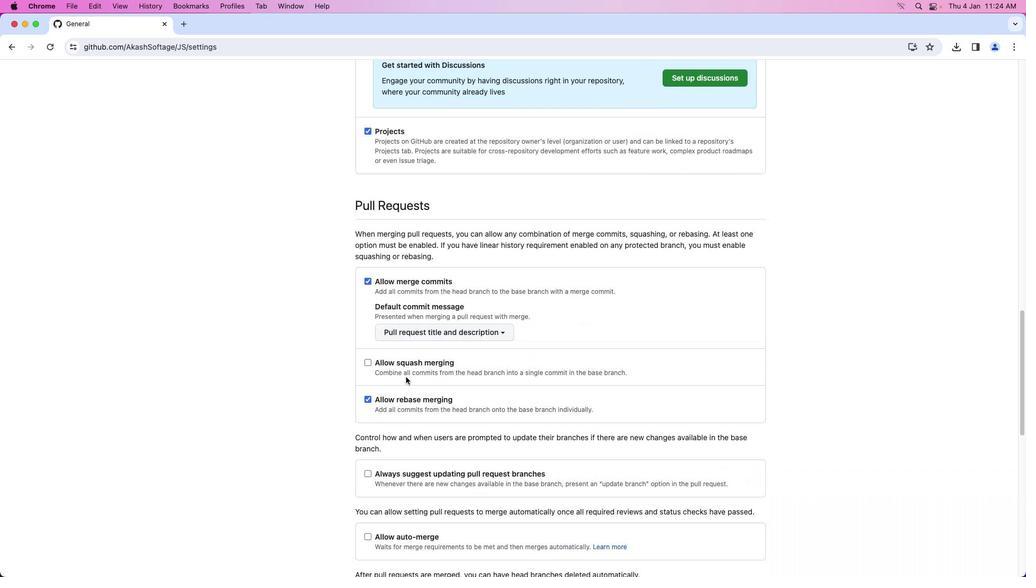 
Action: Mouse scrolled (397, 376) with delta (0, -1)
Screenshot: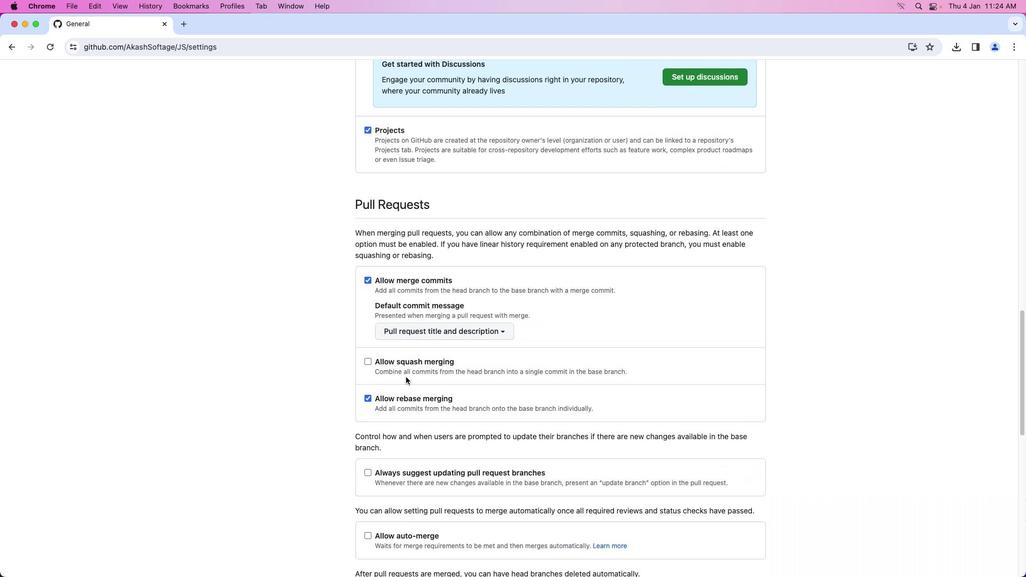 
Action: Mouse moved to (369, 362)
Screenshot: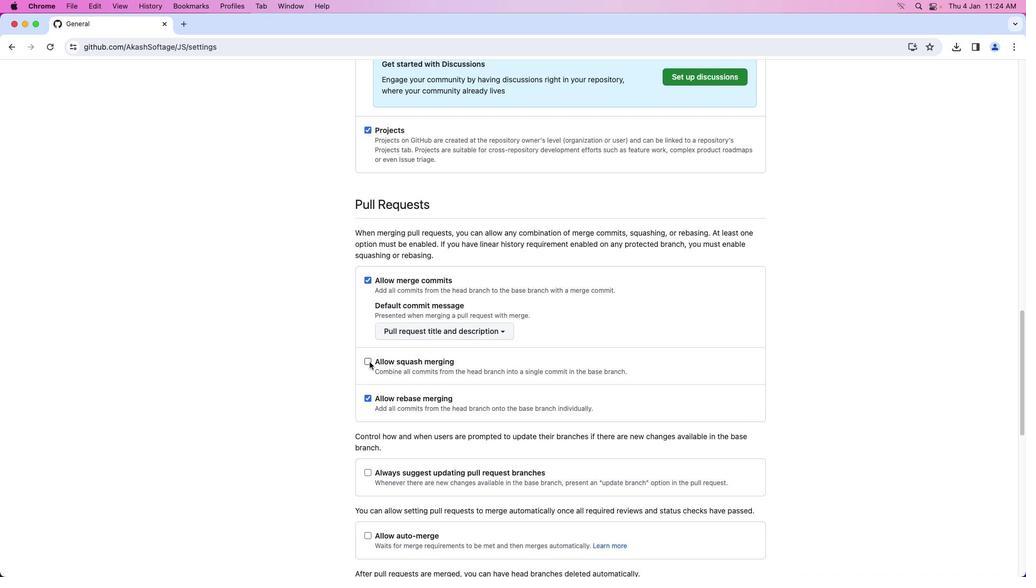 
Action: Mouse pressed left at (369, 362)
Screenshot: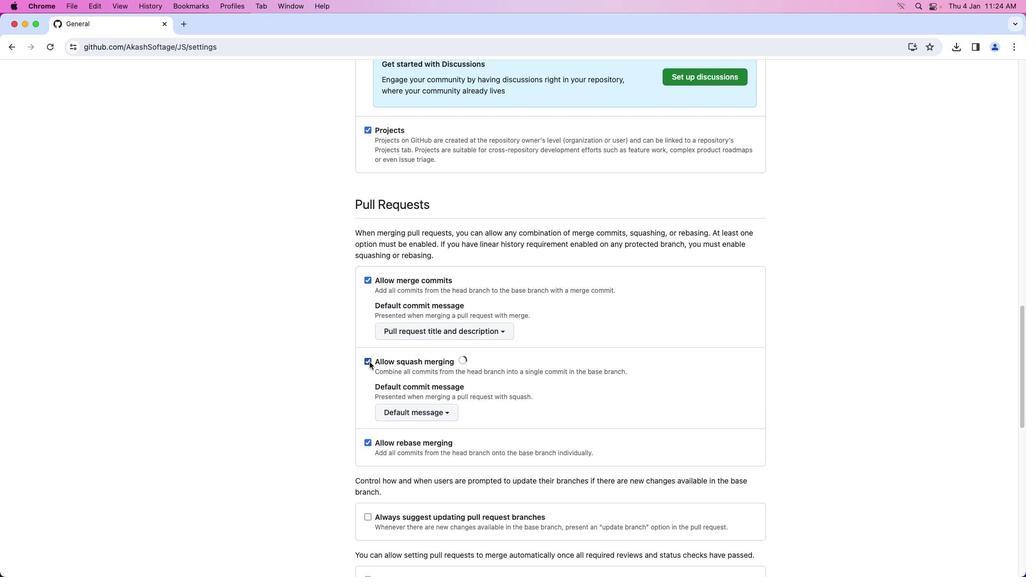 
Action: Mouse moved to (433, 410)
Screenshot: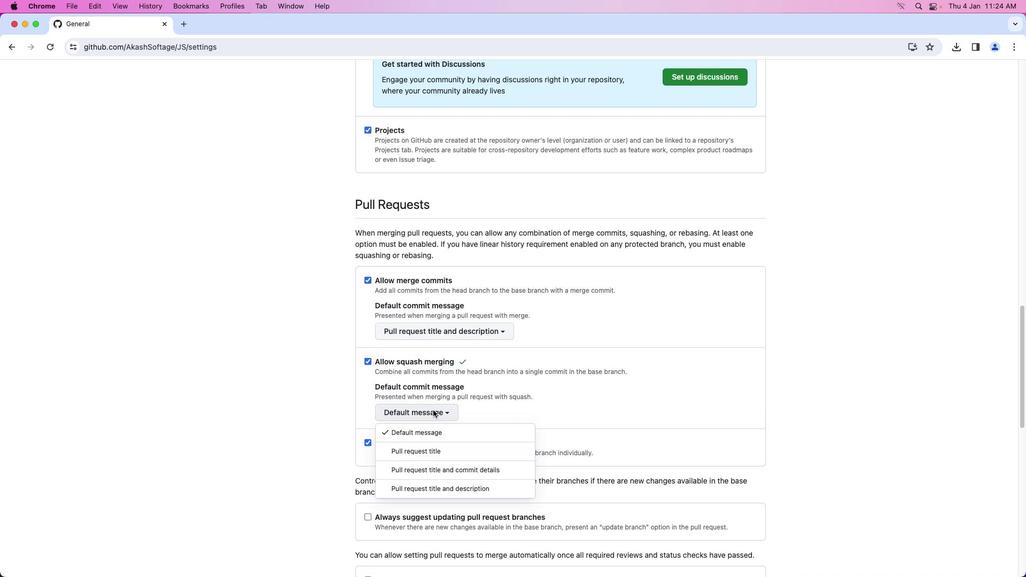 
Action: Mouse pressed left at (433, 410)
Screenshot: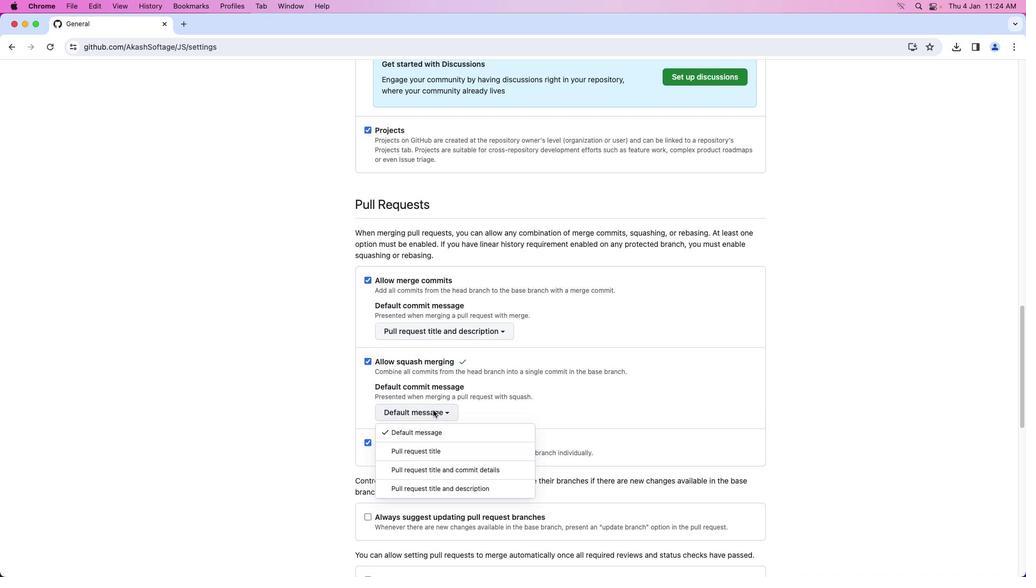 
Action: Mouse moved to (437, 430)
Screenshot: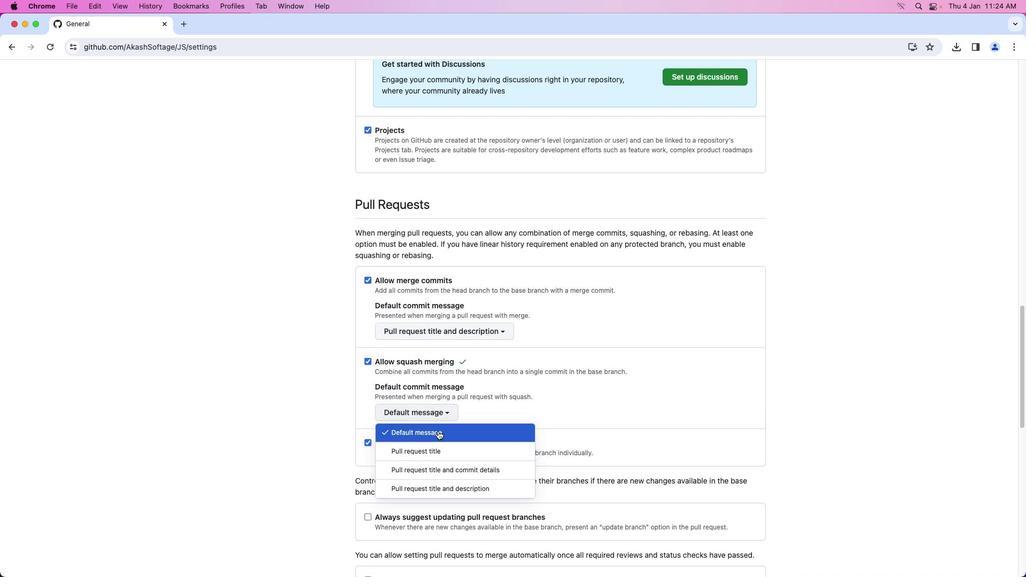 
Action: Mouse pressed left at (437, 430)
Screenshot: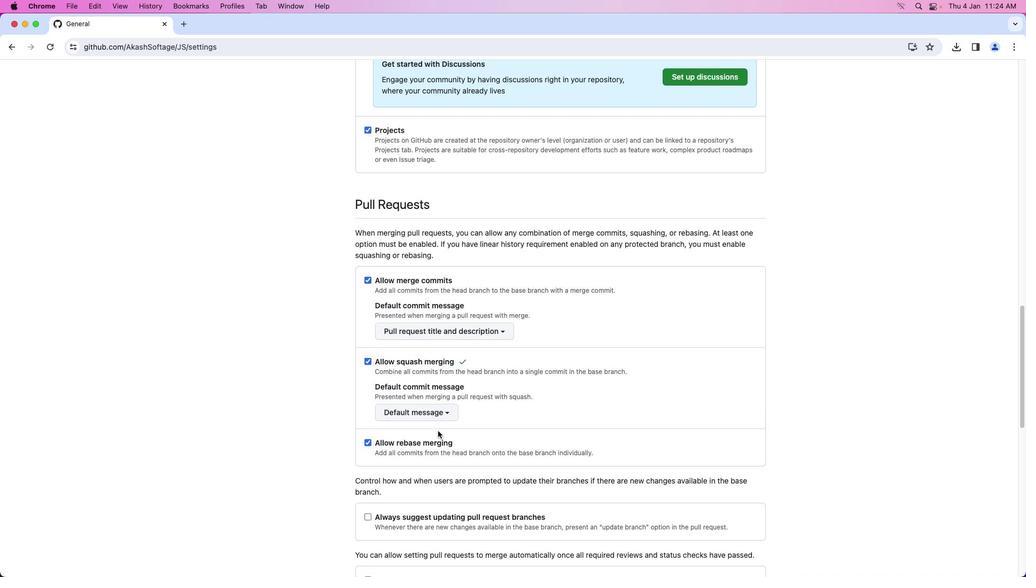 
Action: Mouse moved to (583, 394)
Screenshot: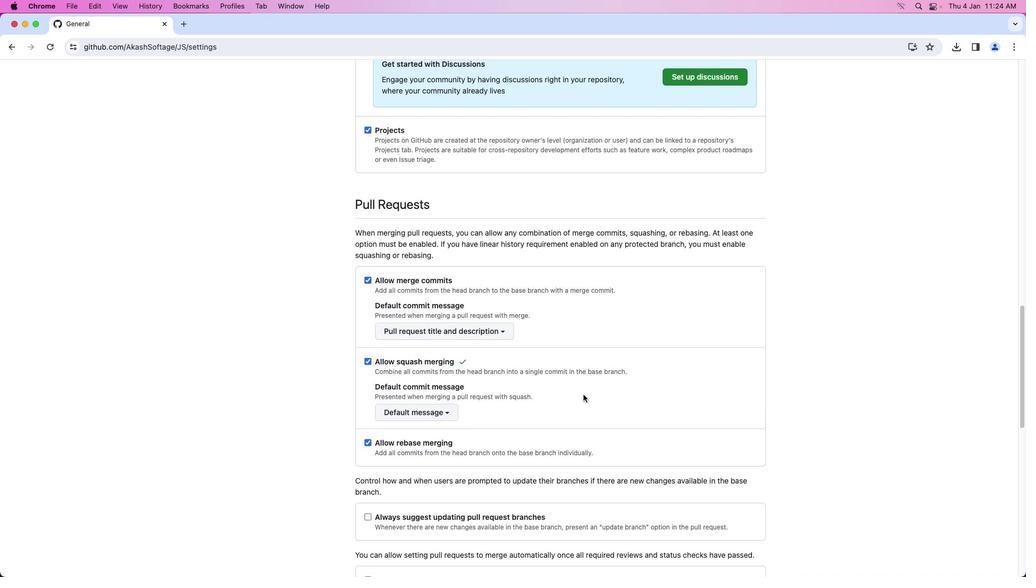 
